 Task: Open Card Knowledge Base Article Creation in Board Employee Talent Acquisition and Retention to Workspace Analytics and add a team member Softage.1@softage.net, a label Blue, a checklist Crisis Management, an attachment from Trello, a color Blue and finally, add a card description 'Send out company newsletter to subscribers' and a comment 'Given the potential impact of this task on our company environmental impact, let us ensure that we approach it with a sense of sustainability and responsibility.'. Add a start date 'Jan 09, 1900' with a due date 'Jan 16, 1900'
Action: Mouse moved to (95, 328)
Screenshot: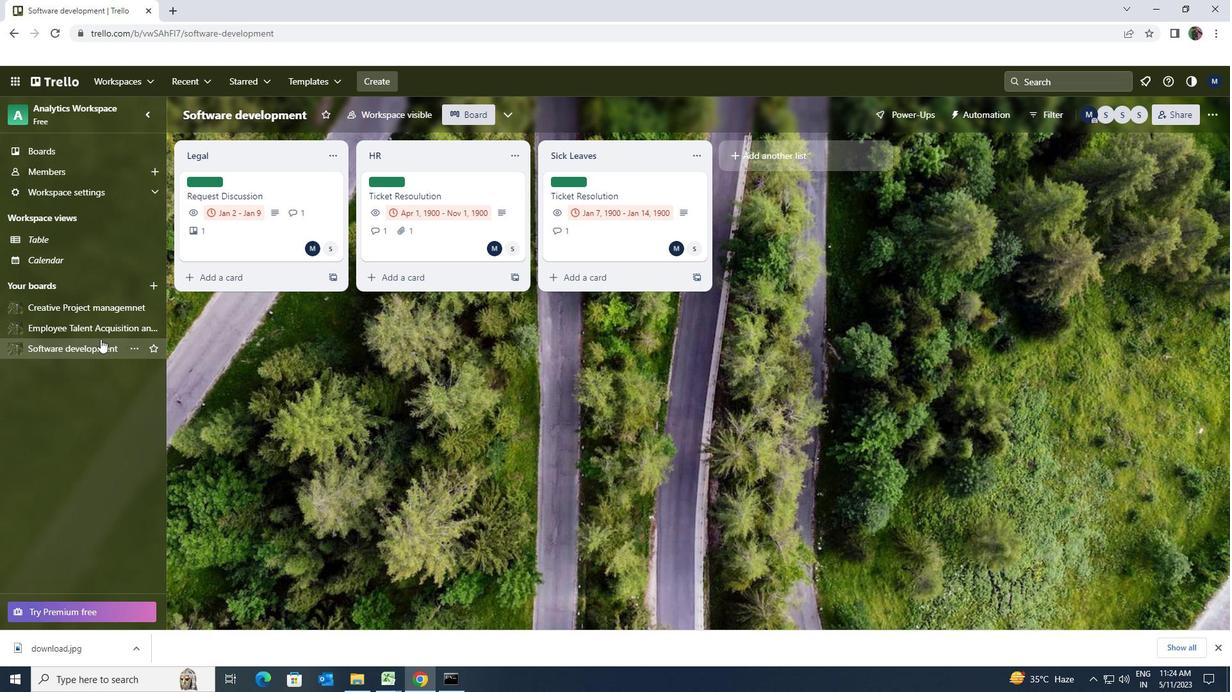
Action: Mouse pressed left at (95, 328)
Screenshot: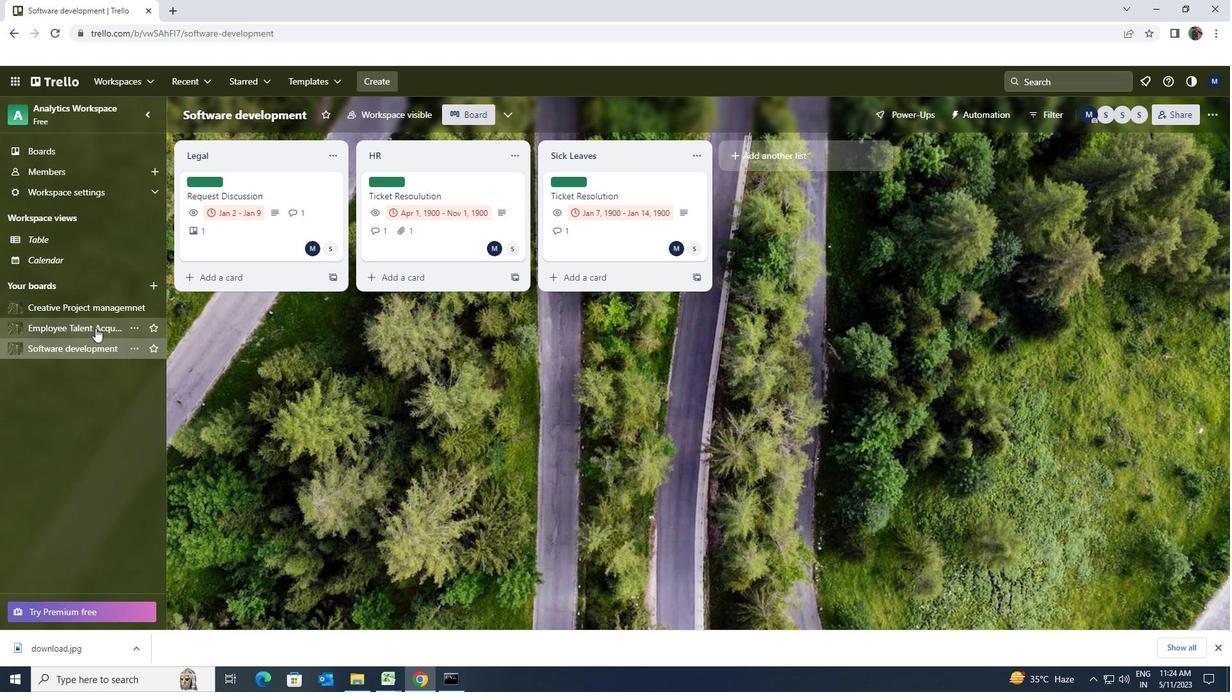 
Action: Mouse moved to (589, 188)
Screenshot: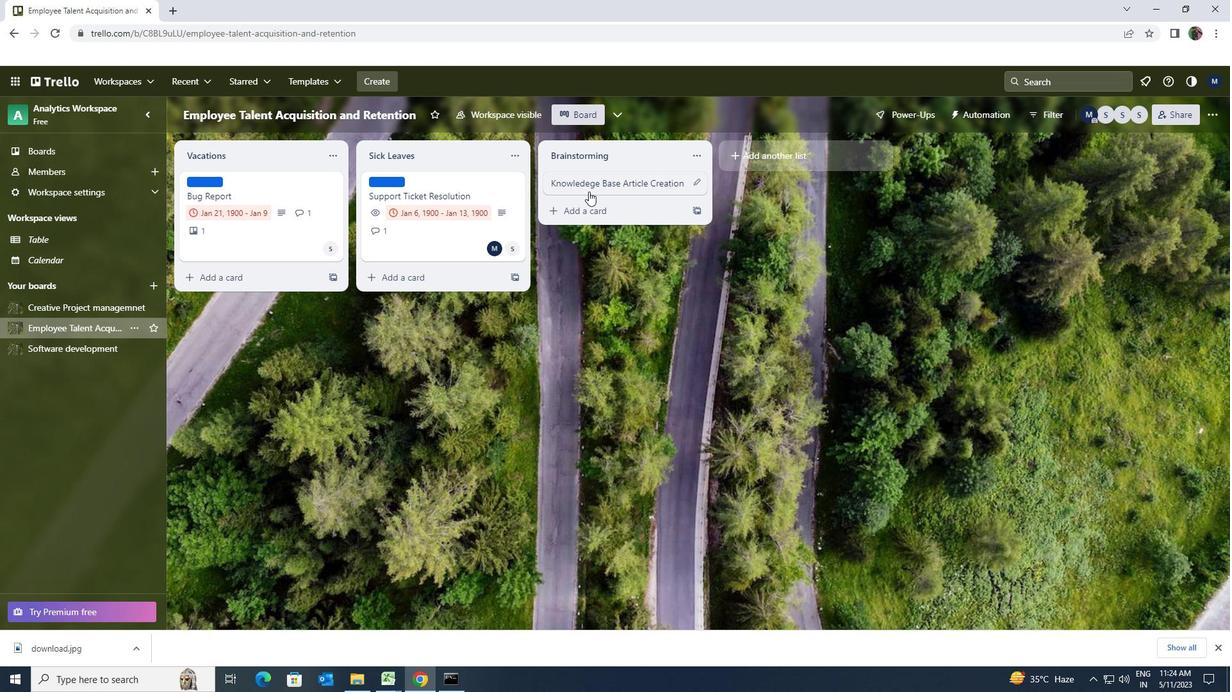 
Action: Mouse pressed left at (589, 188)
Screenshot: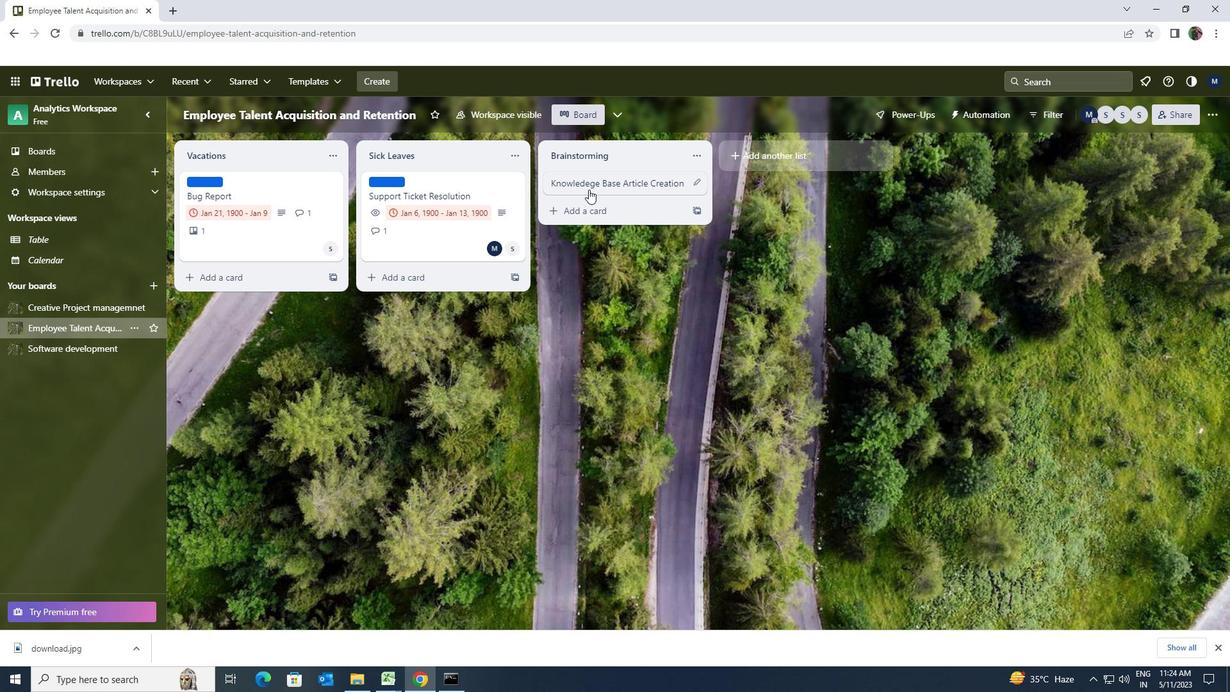 
Action: Mouse moved to (760, 182)
Screenshot: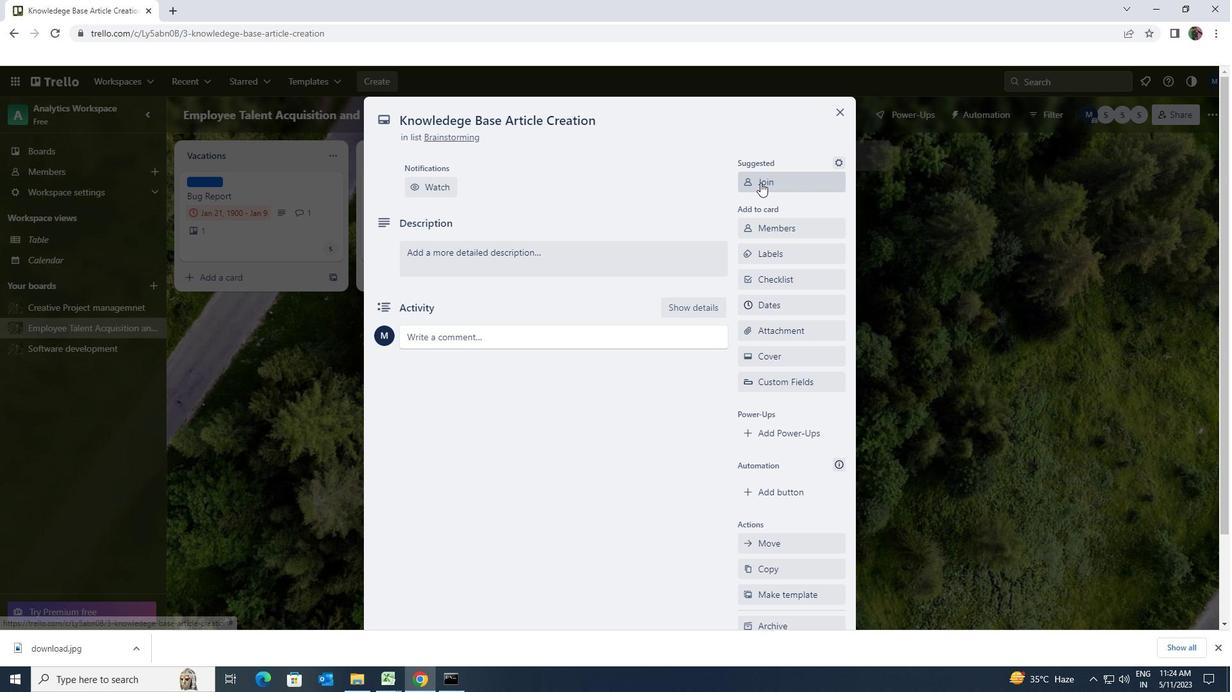 
Action: Mouse pressed left at (760, 182)
Screenshot: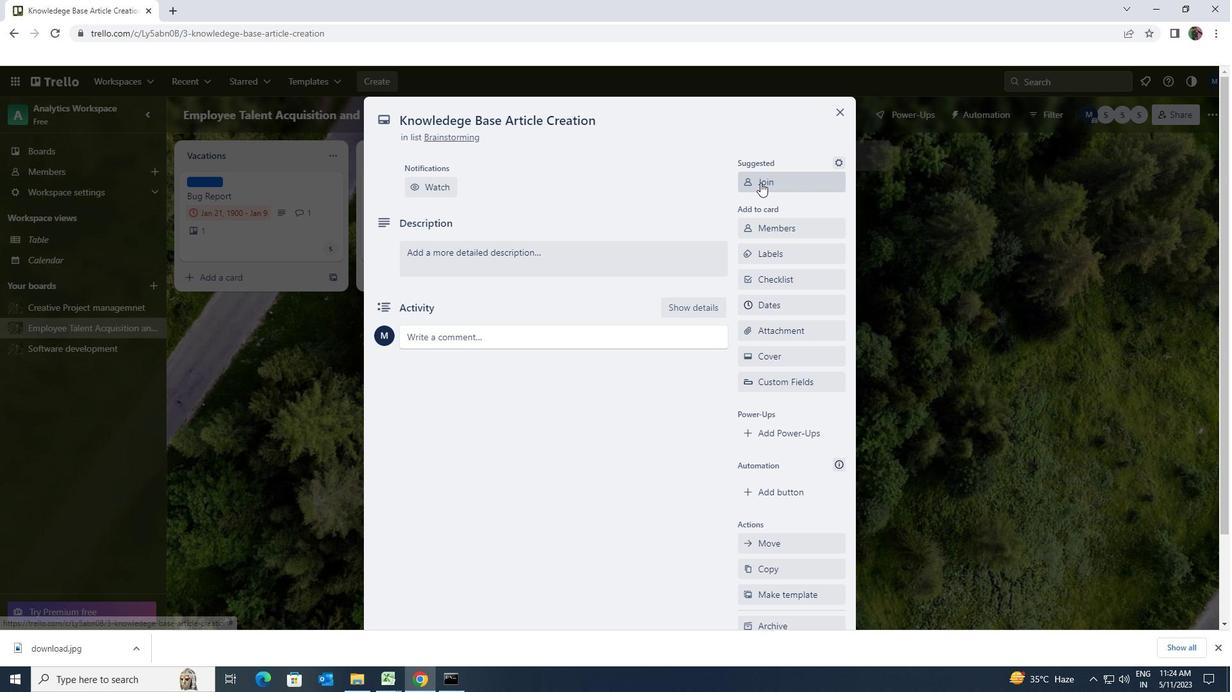 
Action: Mouse pressed left at (760, 182)
Screenshot: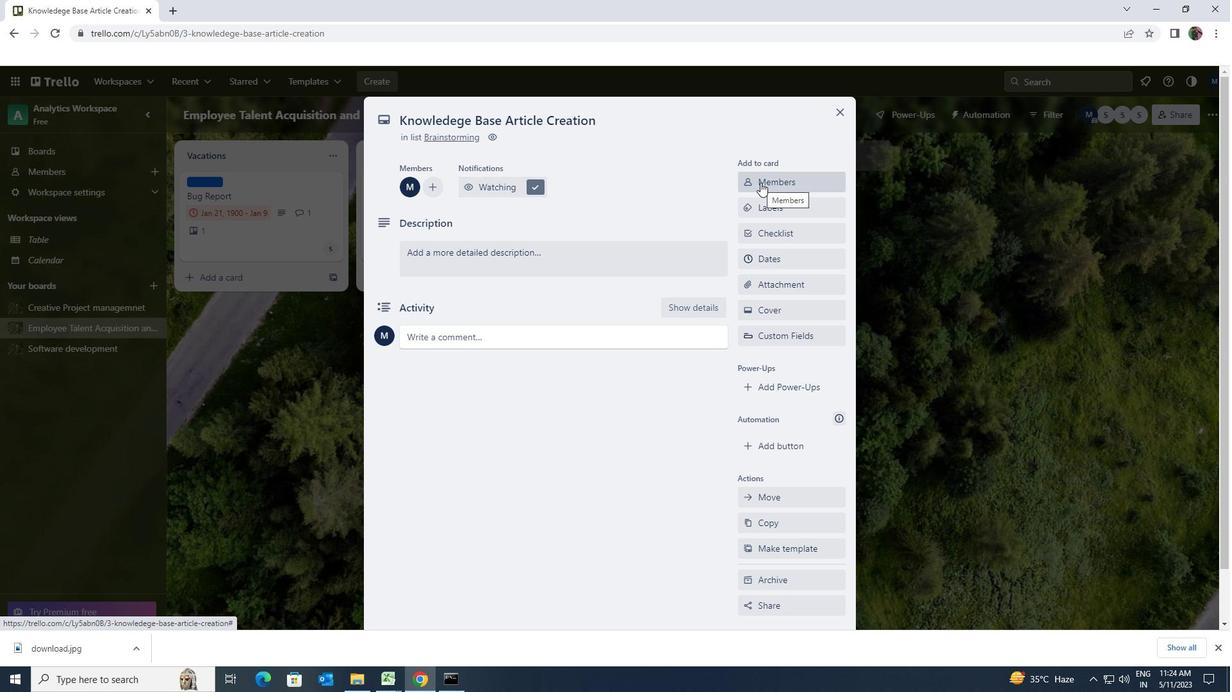 
Action: Key pressed softage.1<Key.shift>@SOFTAGE.NET
Screenshot: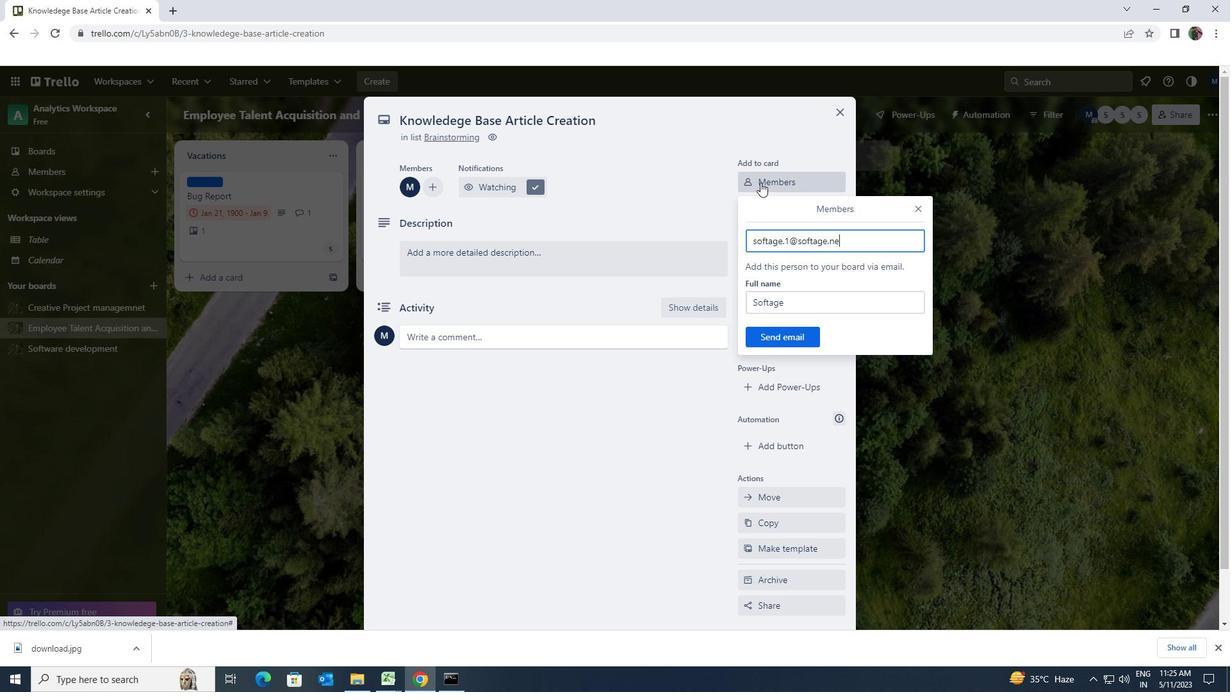 
Action: Mouse moved to (773, 335)
Screenshot: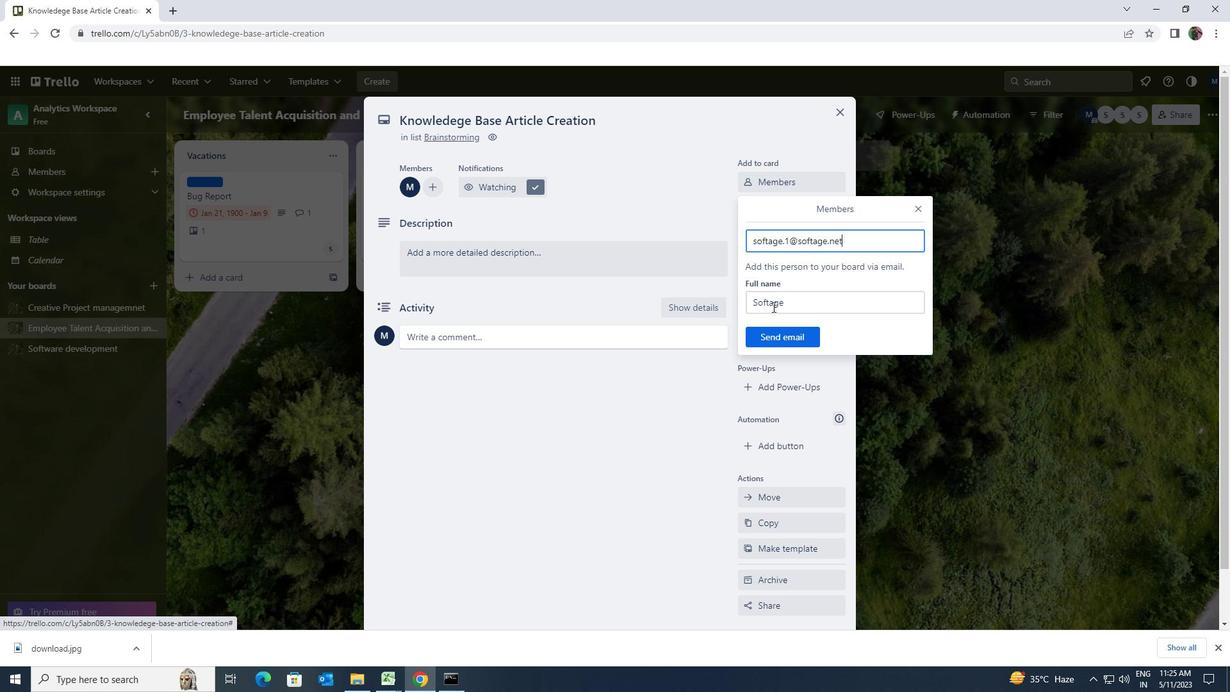 
Action: Mouse pressed left at (773, 335)
Screenshot: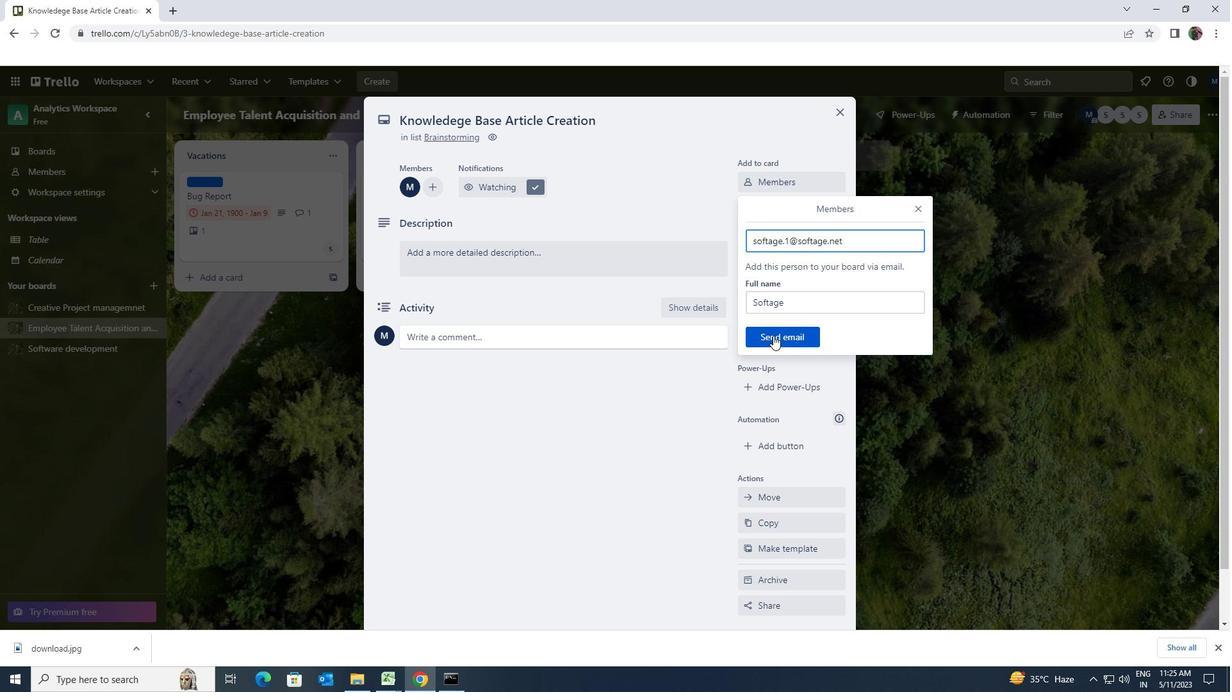 
Action: Mouse moved to (776, 212)
Screenshot: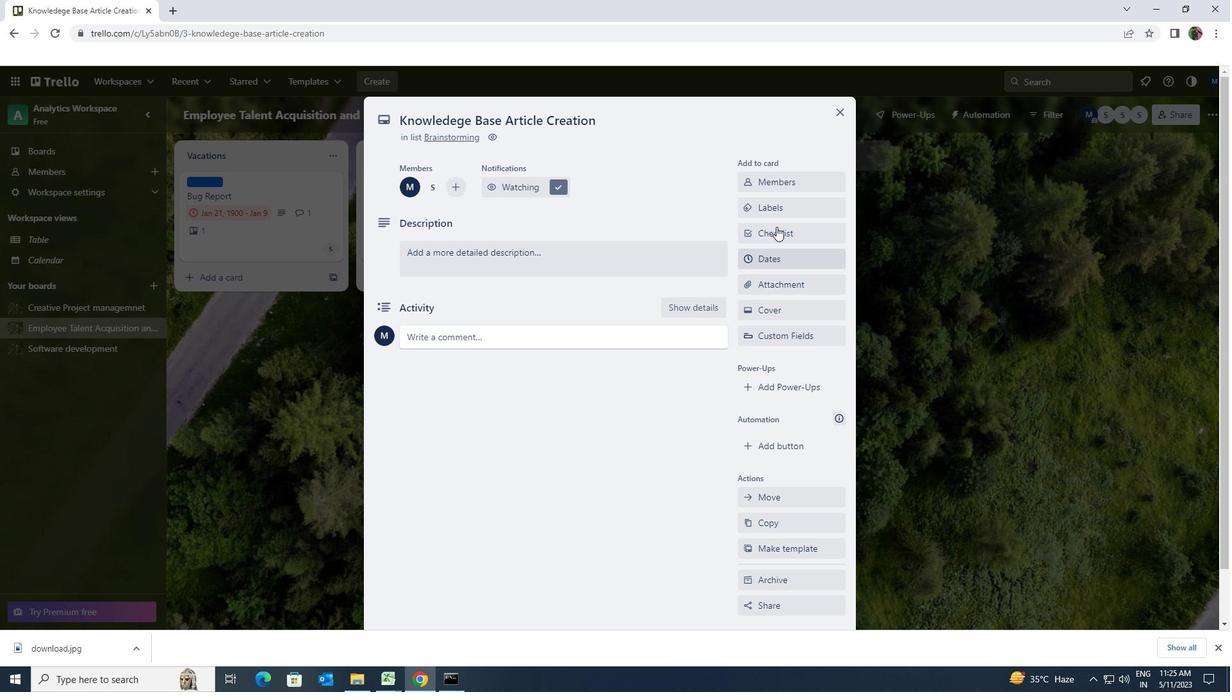 
Action: Mouse pressed left at (776, 212)
Screenshot: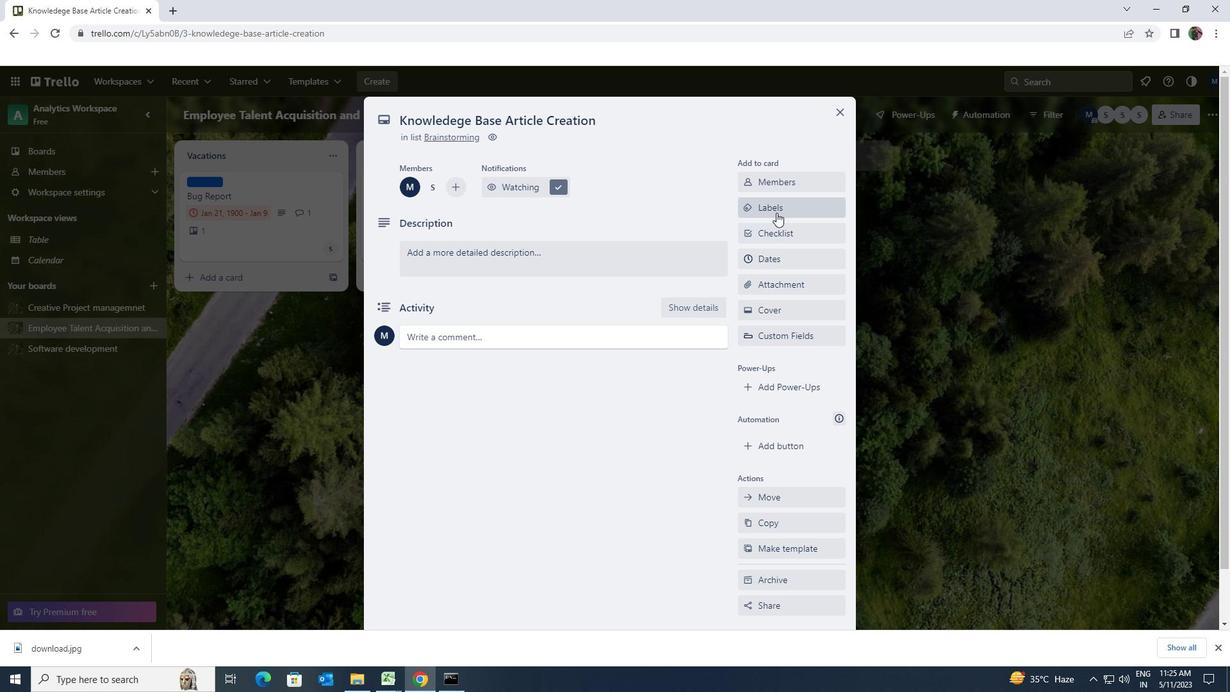 
Action: Mouse moved to (801, 475)
Screenshot: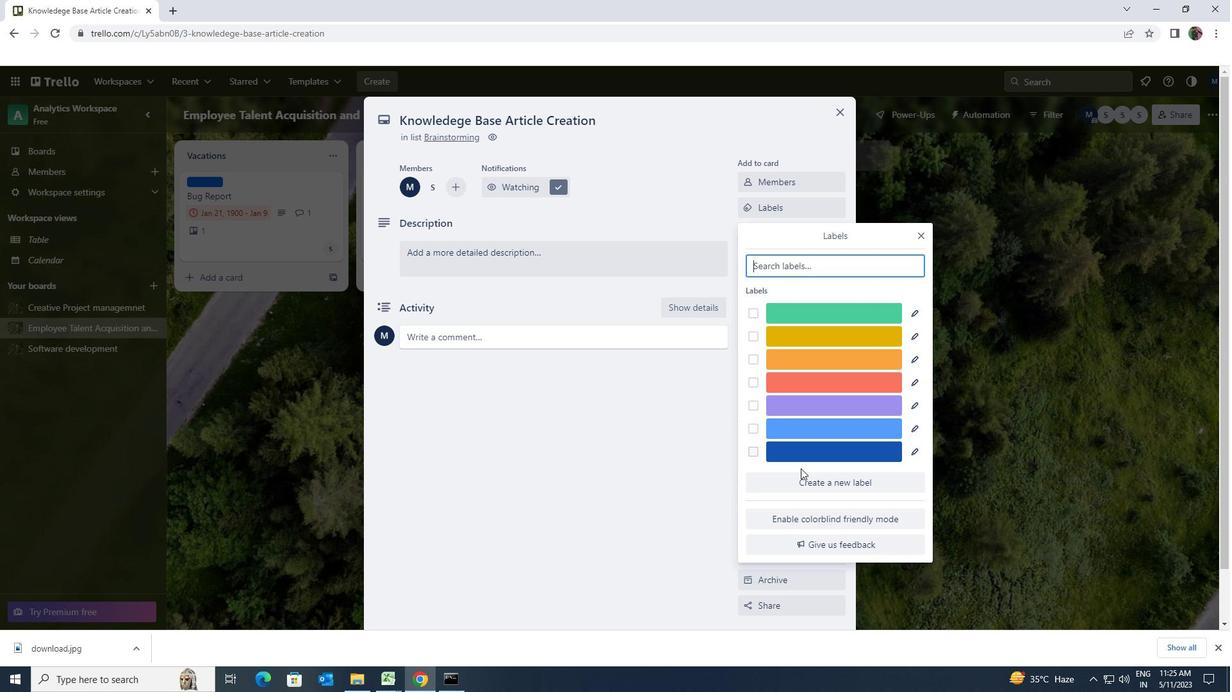 
Action: Mouse pressed left at (801, 475)
Screenshot: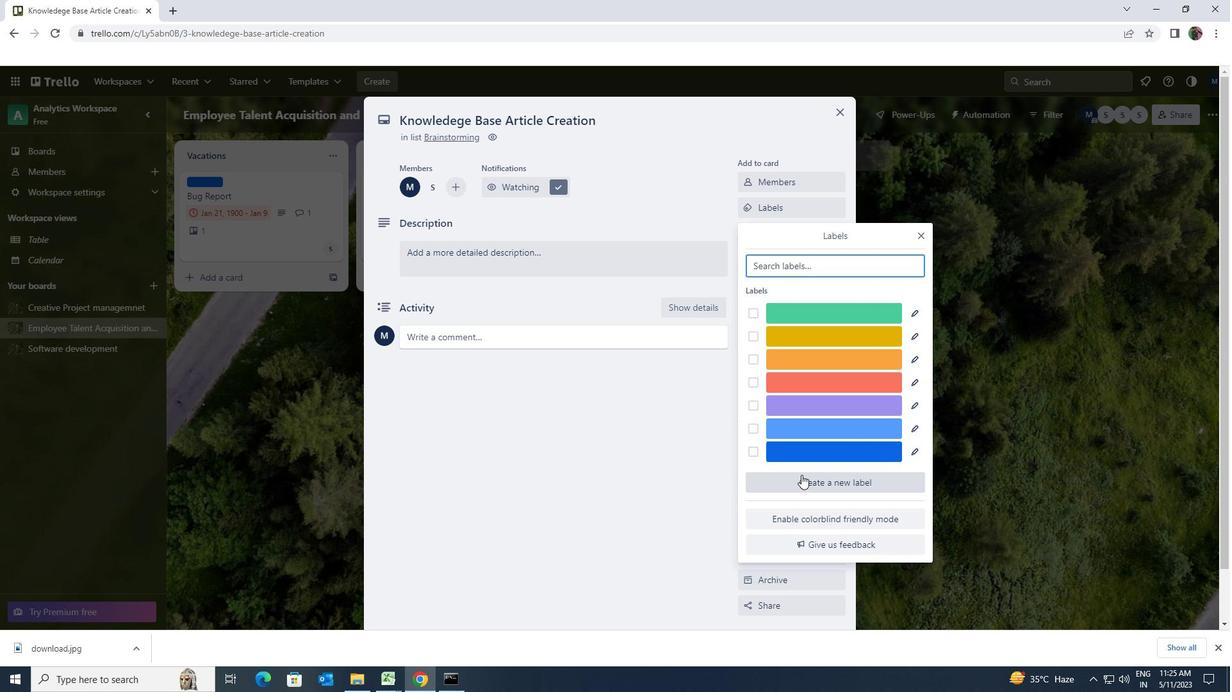 
Action: Mouse moved to (769, 511)
Screenshot: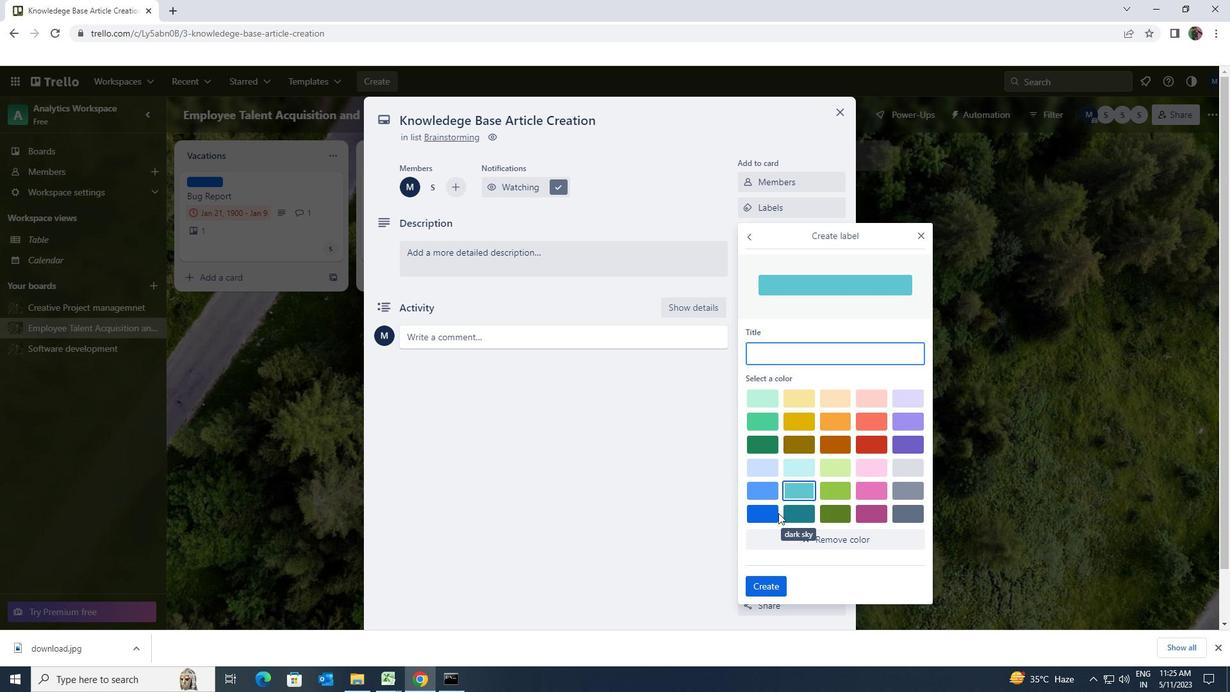 
Action: Mouse pressed left at (769, 511)
Screenshot: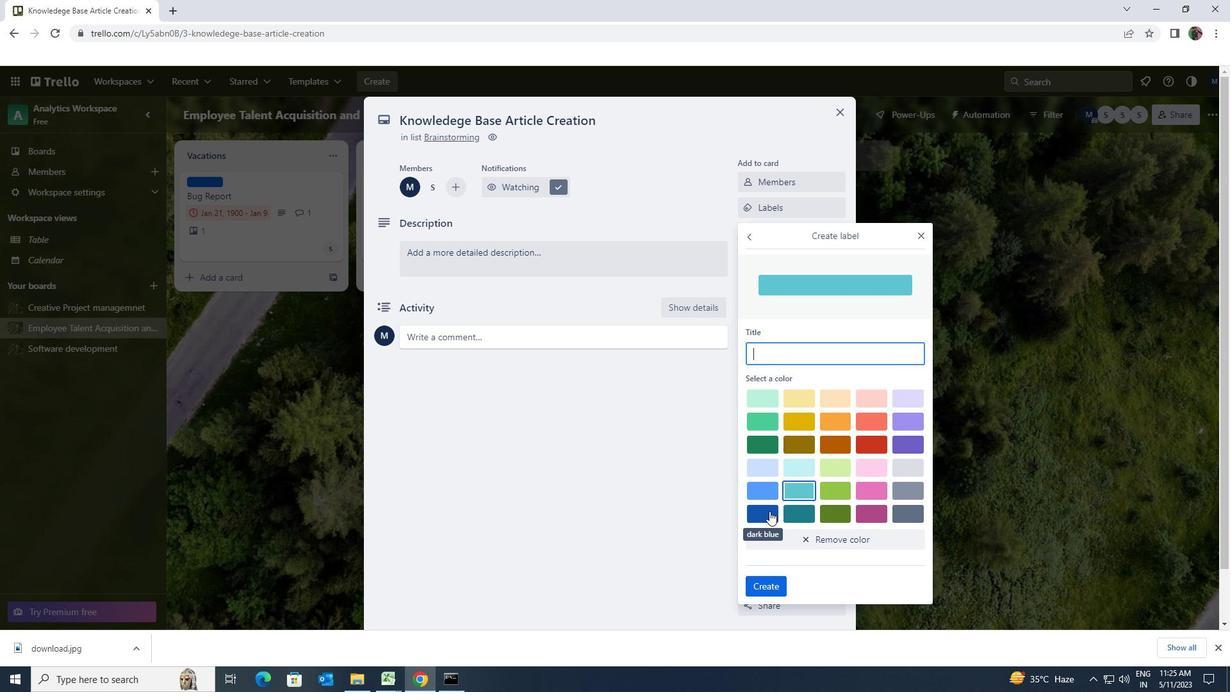 
Action: Mouse moved to (766, 582)
Screenshot: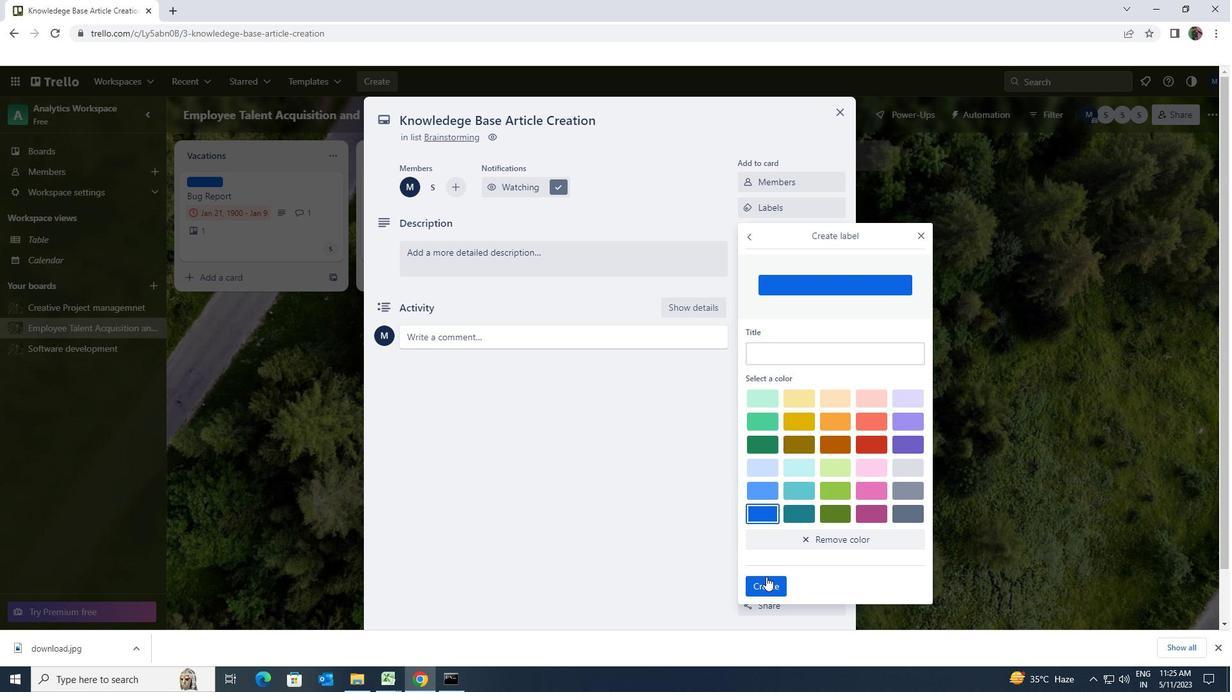
Action: Mouse pressed left at (766, 582)
Screenshot: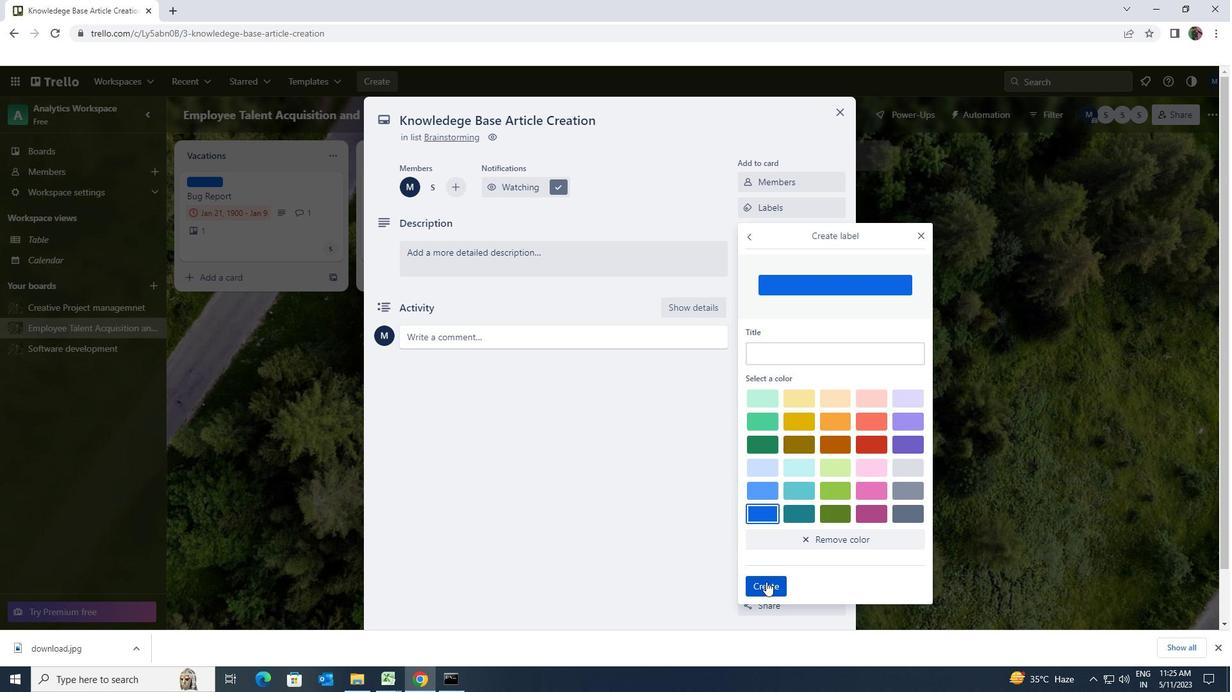 
Action: Mouse moved to (919, 235)
Screenshot: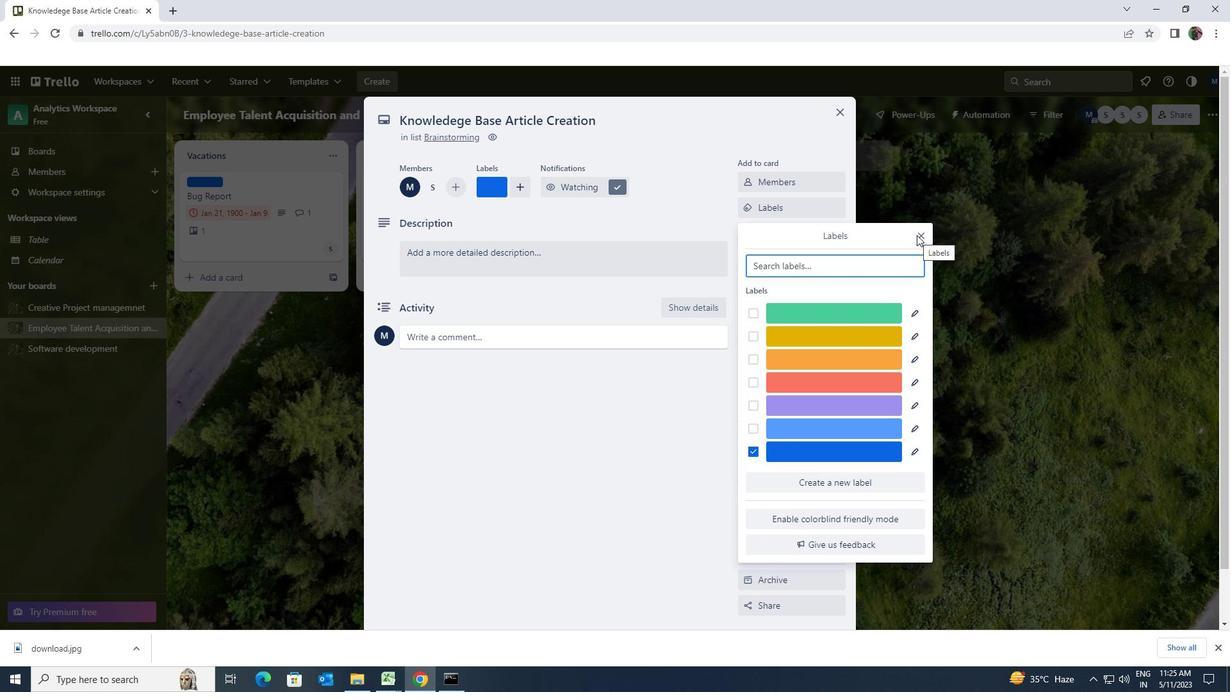 
Action: Mouse pressed left at (919, 235)
Screenshot: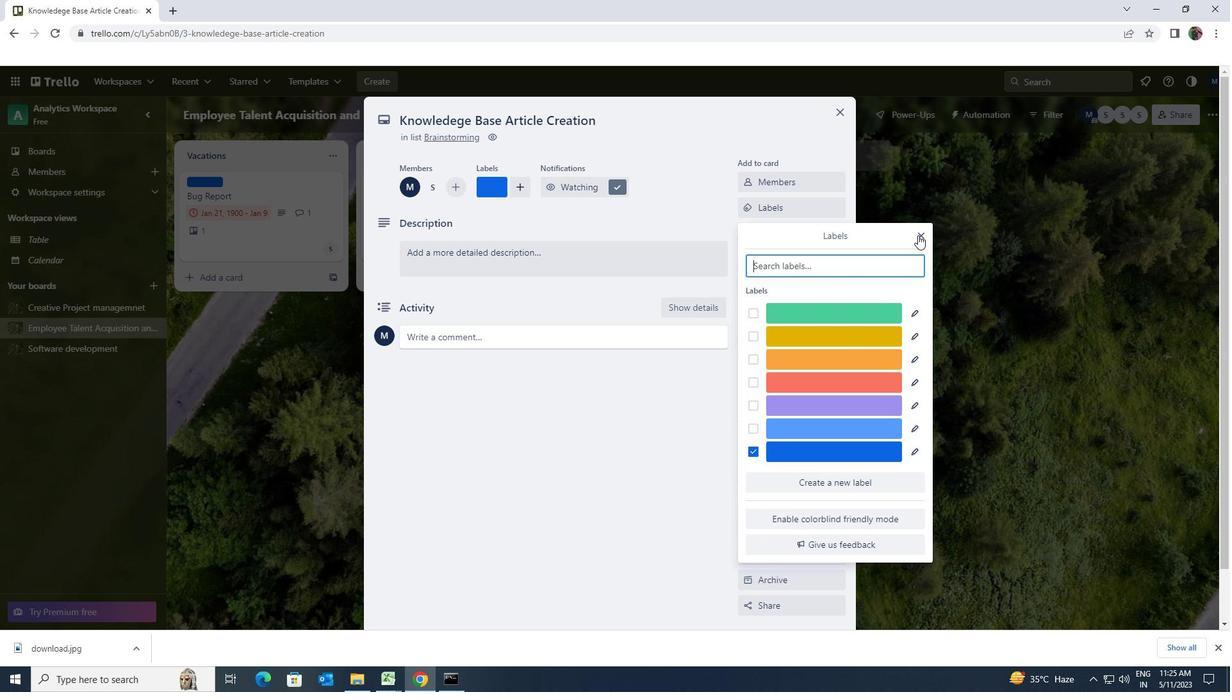 
Action: Mouse moved to (828, 242)
Screenshot: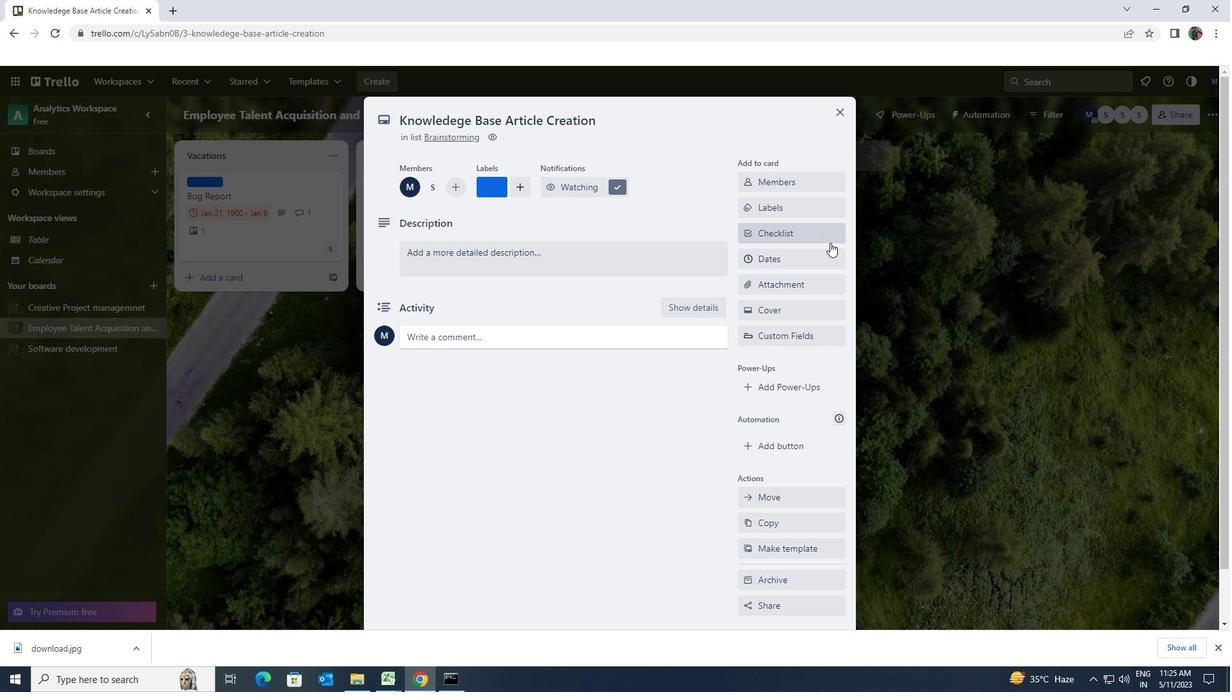 
Action: Mouse pressed left at (828, 242)
Screenshot: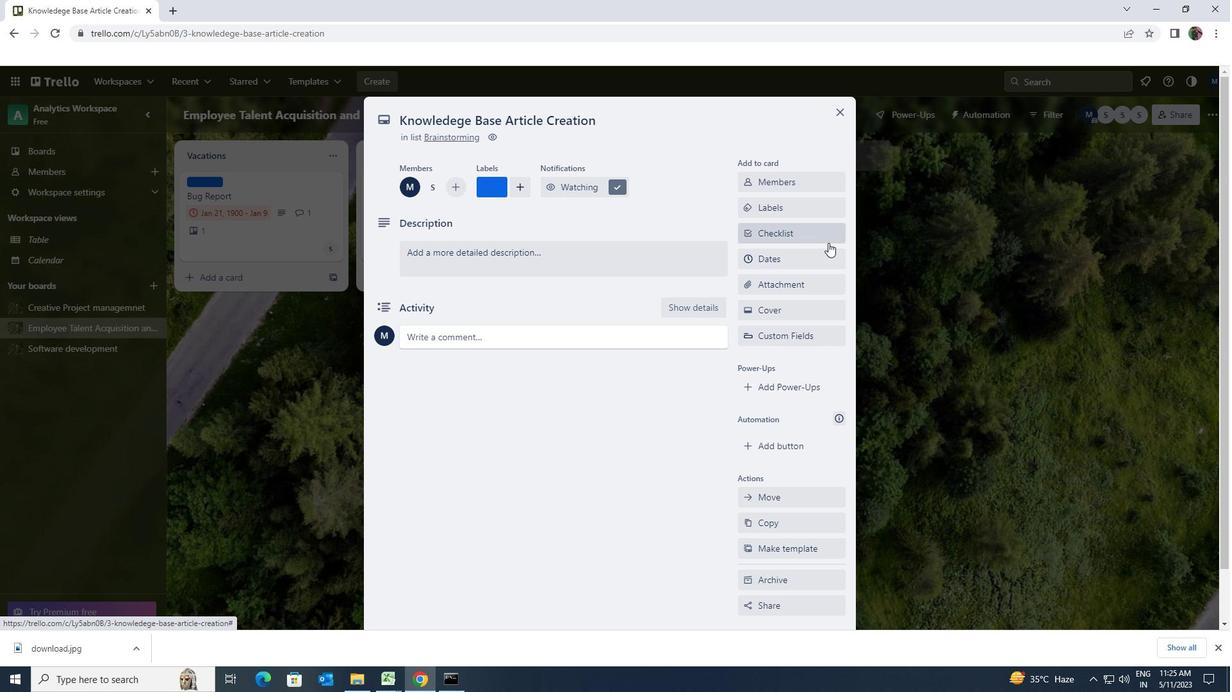 
Action: Key pressed <Key.shift>CRISIS<Key.space><Key.shift>MANAGEMENT
Screenshot: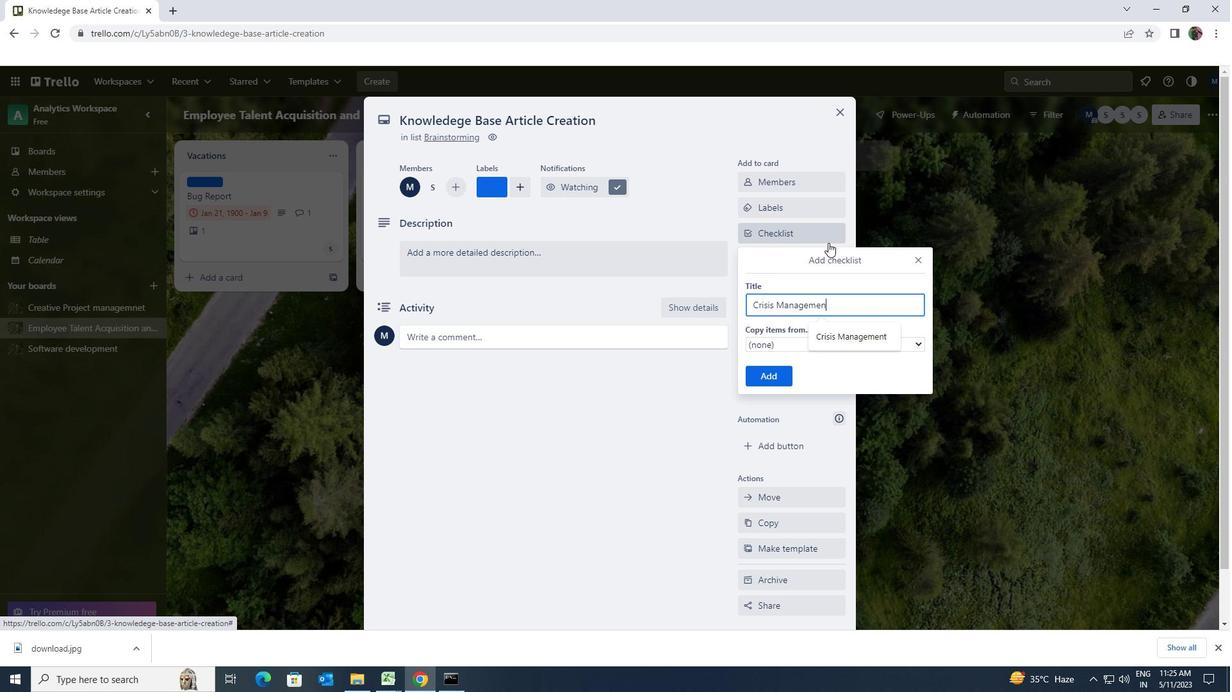 
Action: Mouse moved to (775, 373)
Screenshot: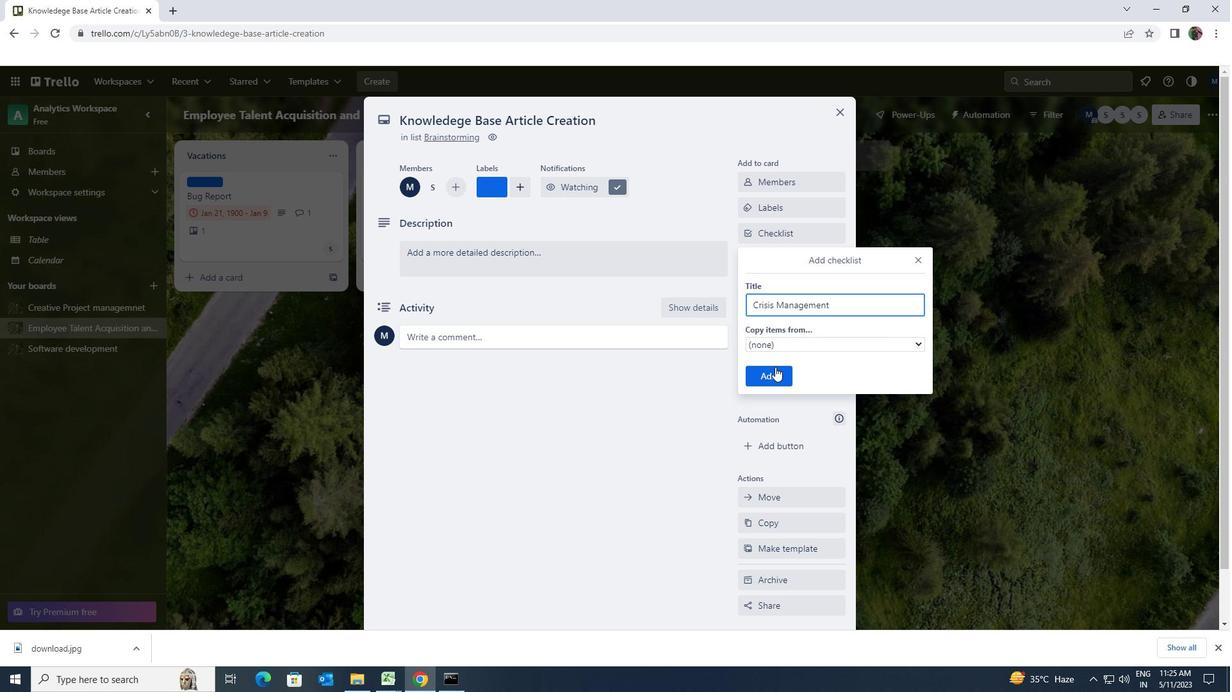 
Action: Mouse pressed left at (775, 373)
Screenshot: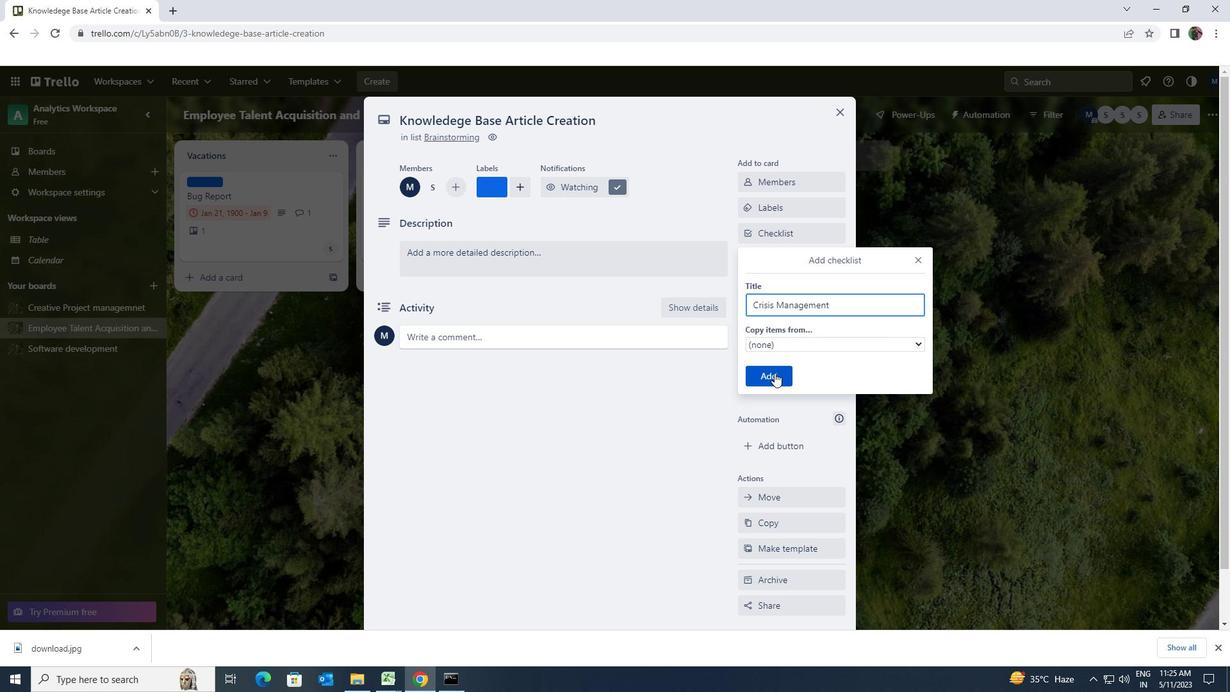 
Action: Mouse moved to (796, 281)
Screenshot: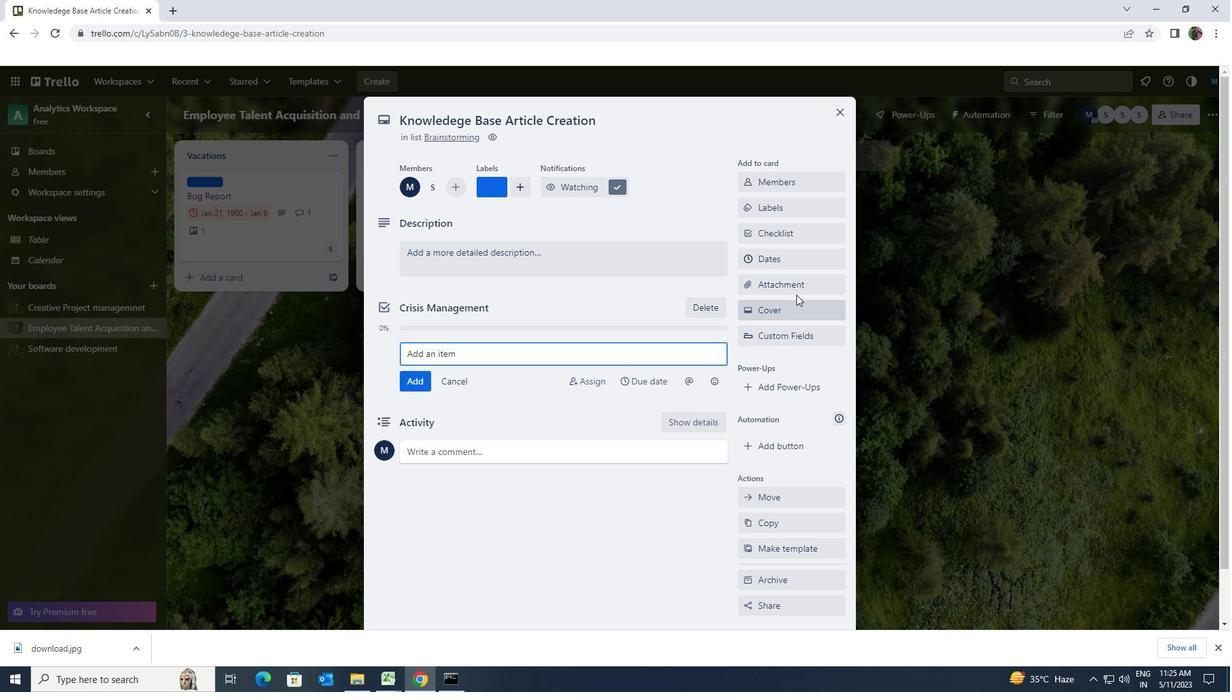 
Action: Mouse pressed left at (796, 281)
Screenshot: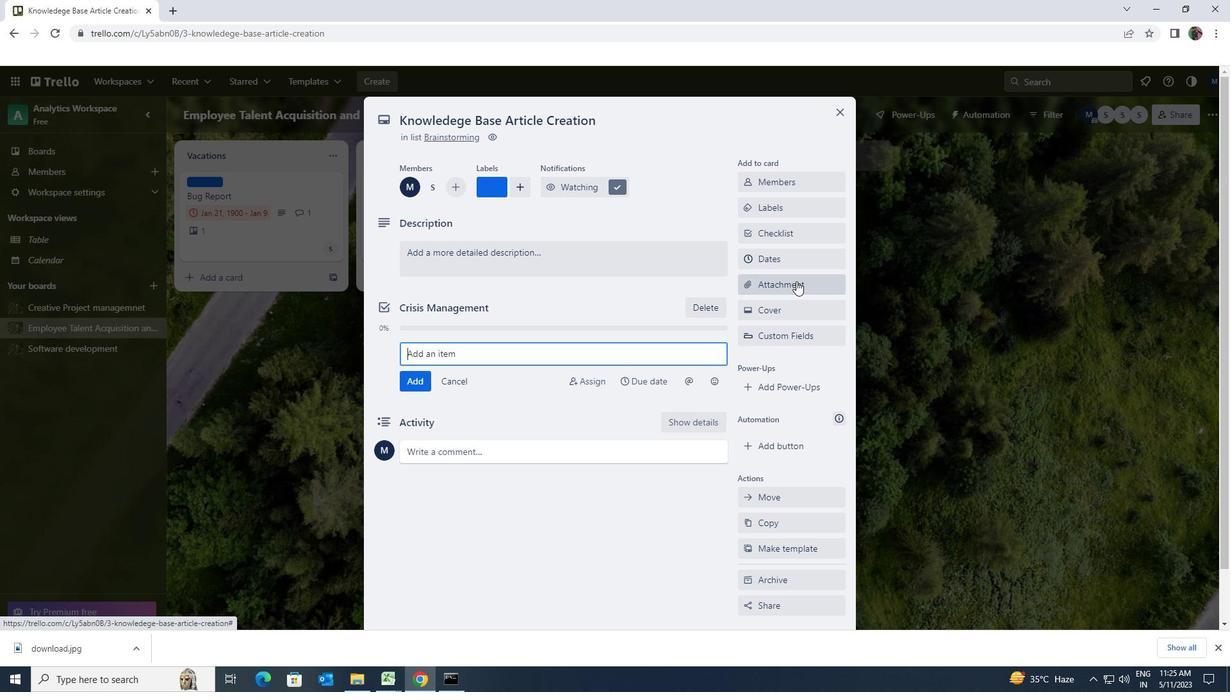 
Action: Mouse moved to (793, 359)
Screenshot: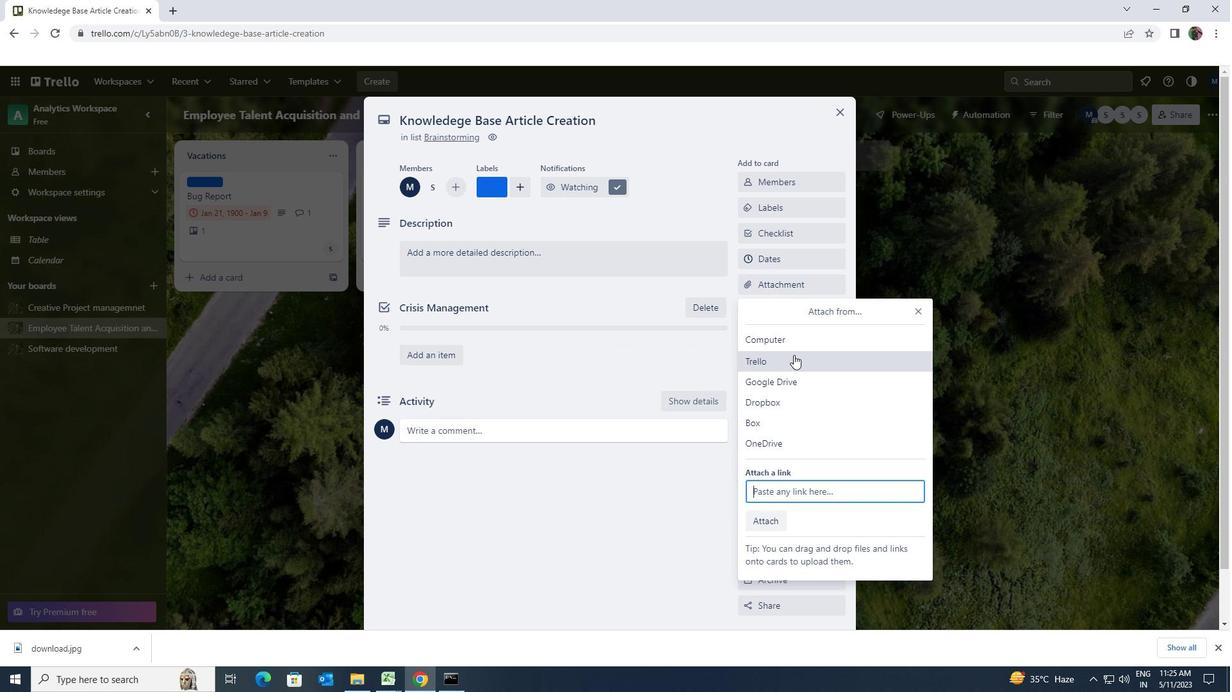 
Action: Mouse pressed left at (793, 359)
Screenshot: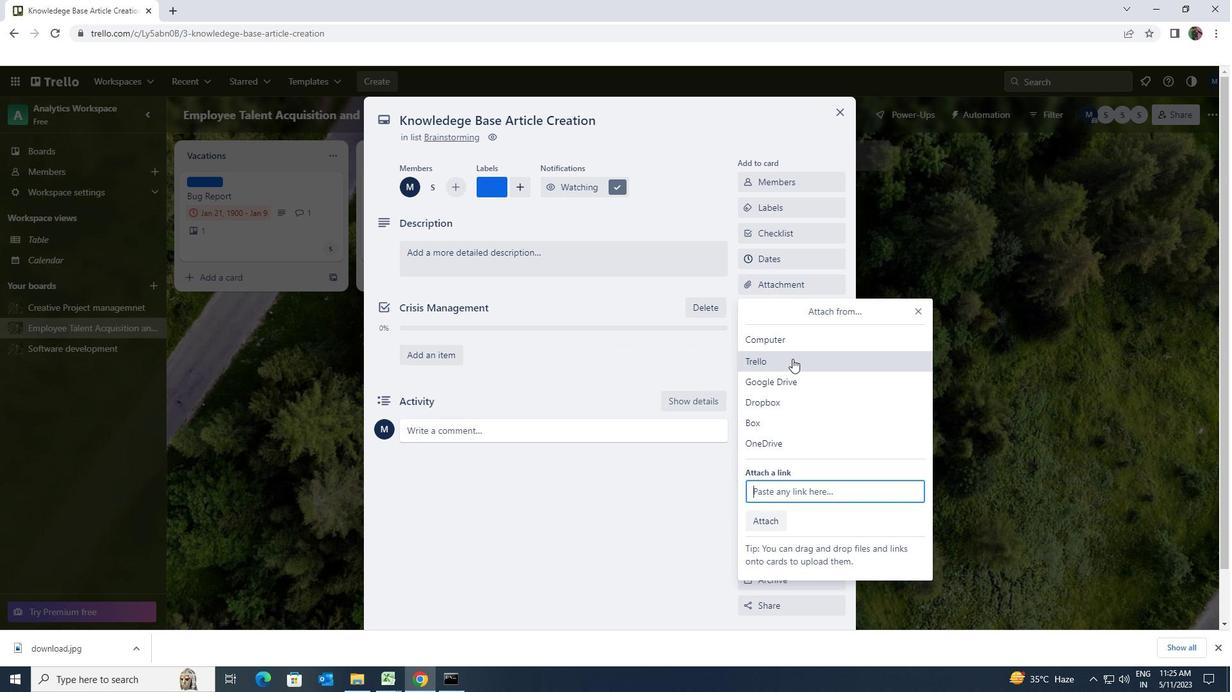 
Action: Mouse moved to (787, 437)
Screenshot: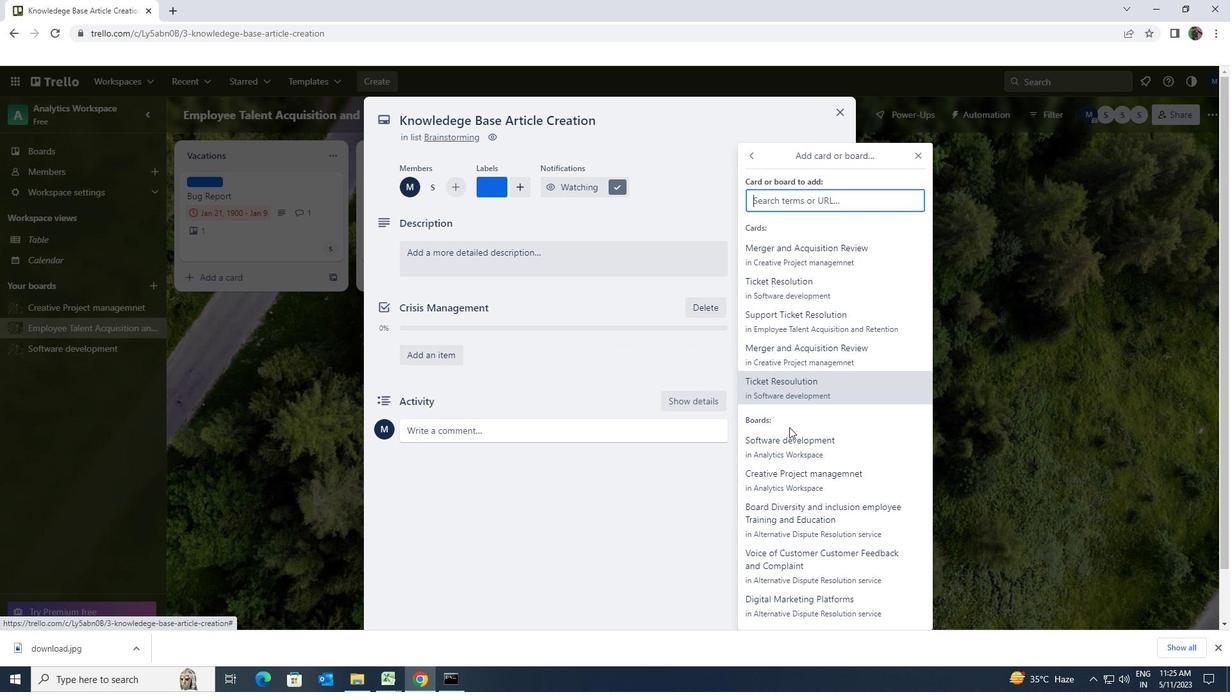 
Action: Mouse pressed left at (787, 437)
Screenshot: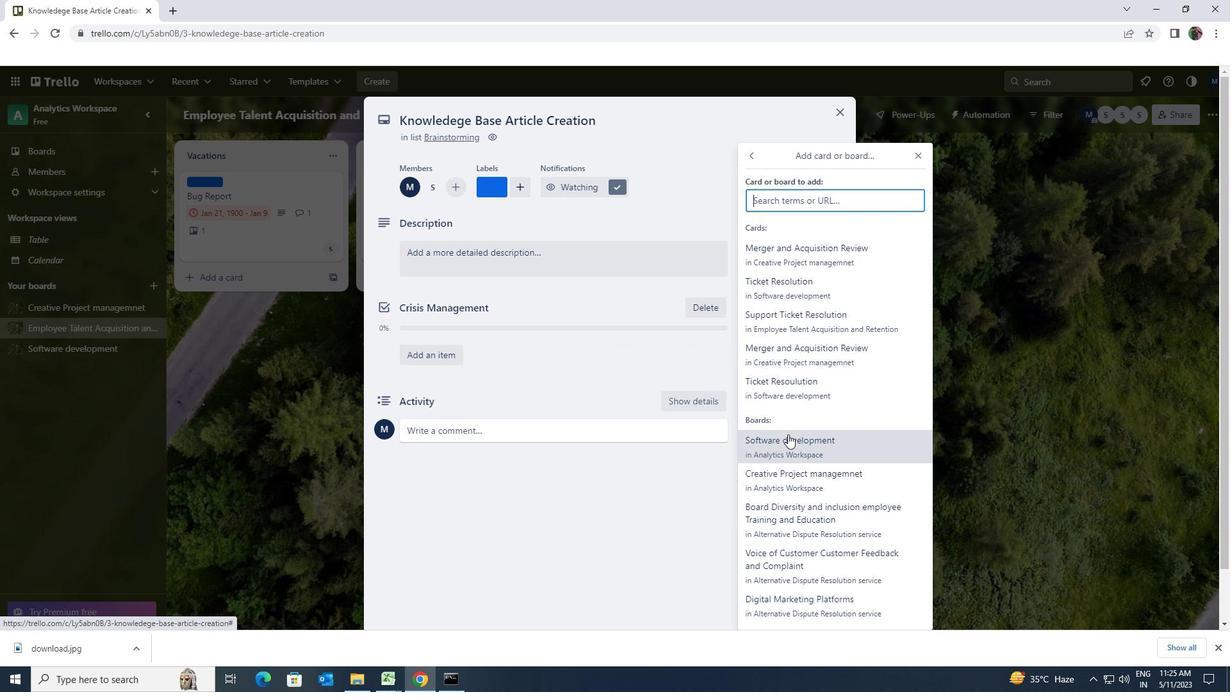 
Action: Mouse moved to (680, 258)
Screenshot: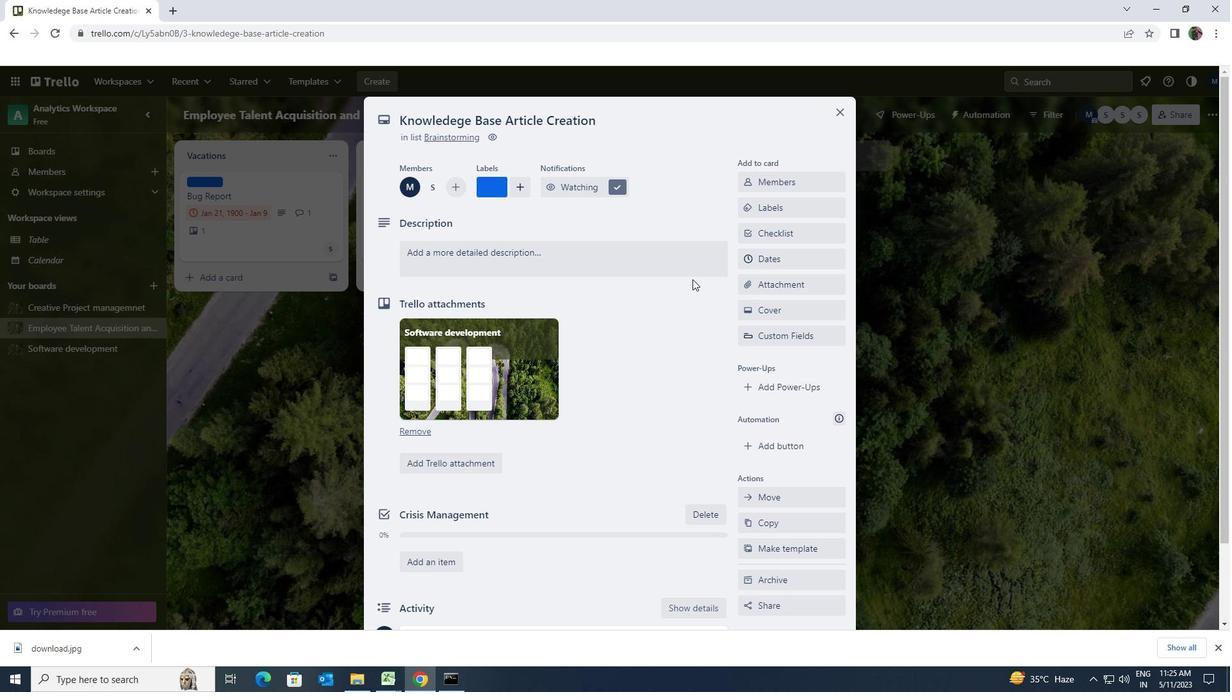 
Action: Mouse pressed left at (680, 258)
Screenshot: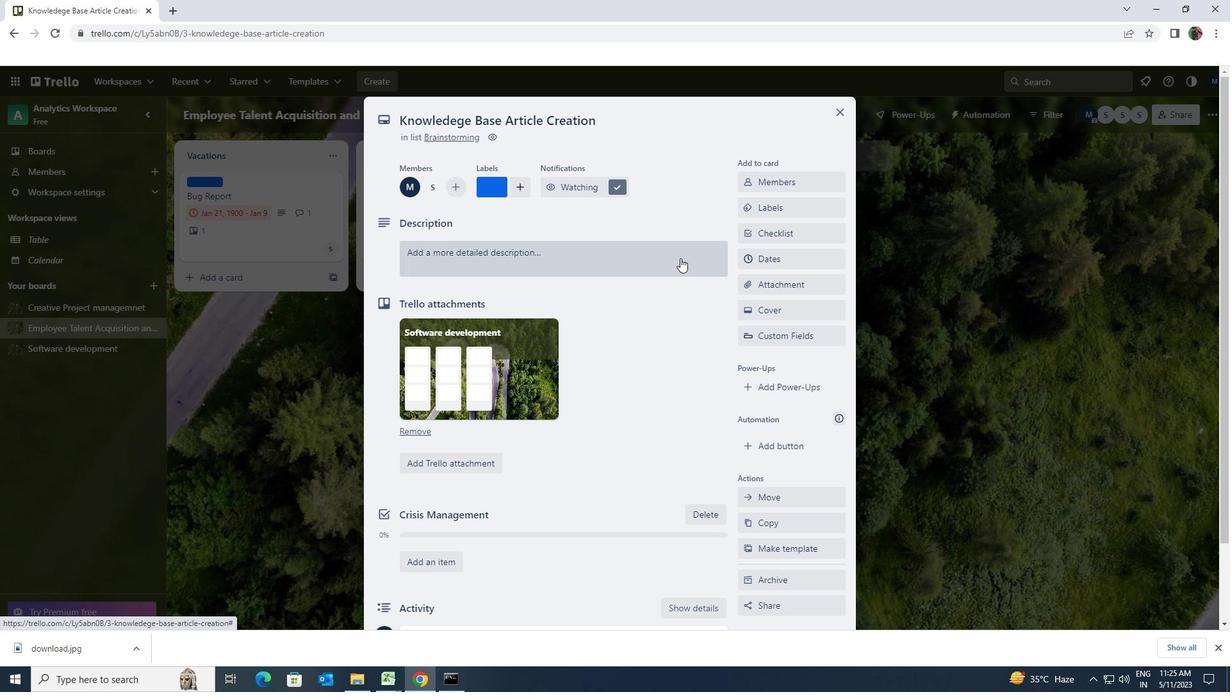 
Action: Key pressed <Key.shift>SEND<Key.space>OUT<Key.space>COMPANY<Key.space>NEWSLETTER<Key.space>TO<Key.space>SUBSCRIBERS
Screenshot: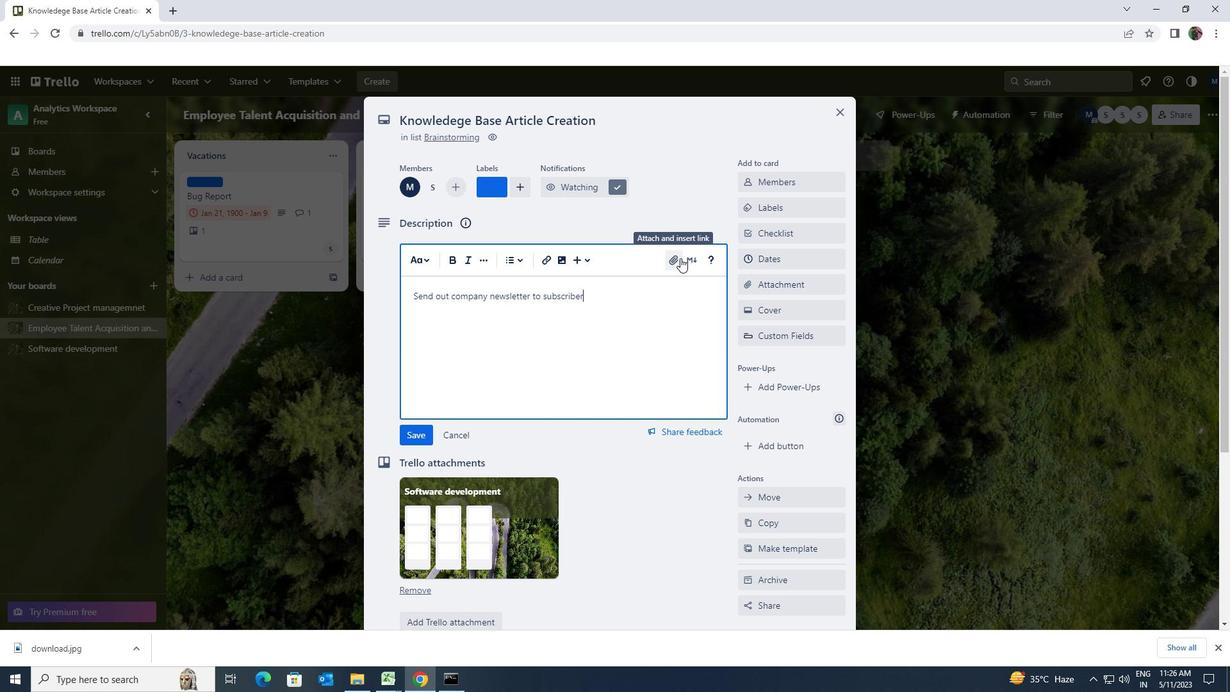 
Action: Mouse moved to (421, 432)
Screenshot: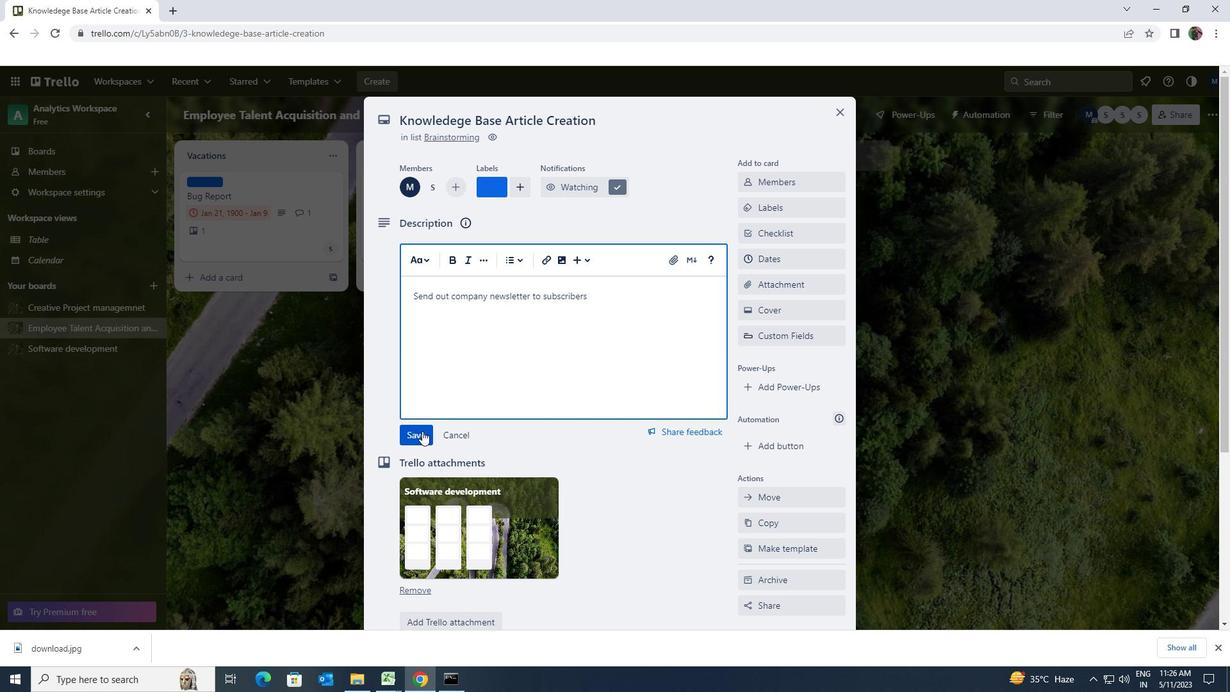 
Action: Mouse pressed left at (421, 432)
Screenshot: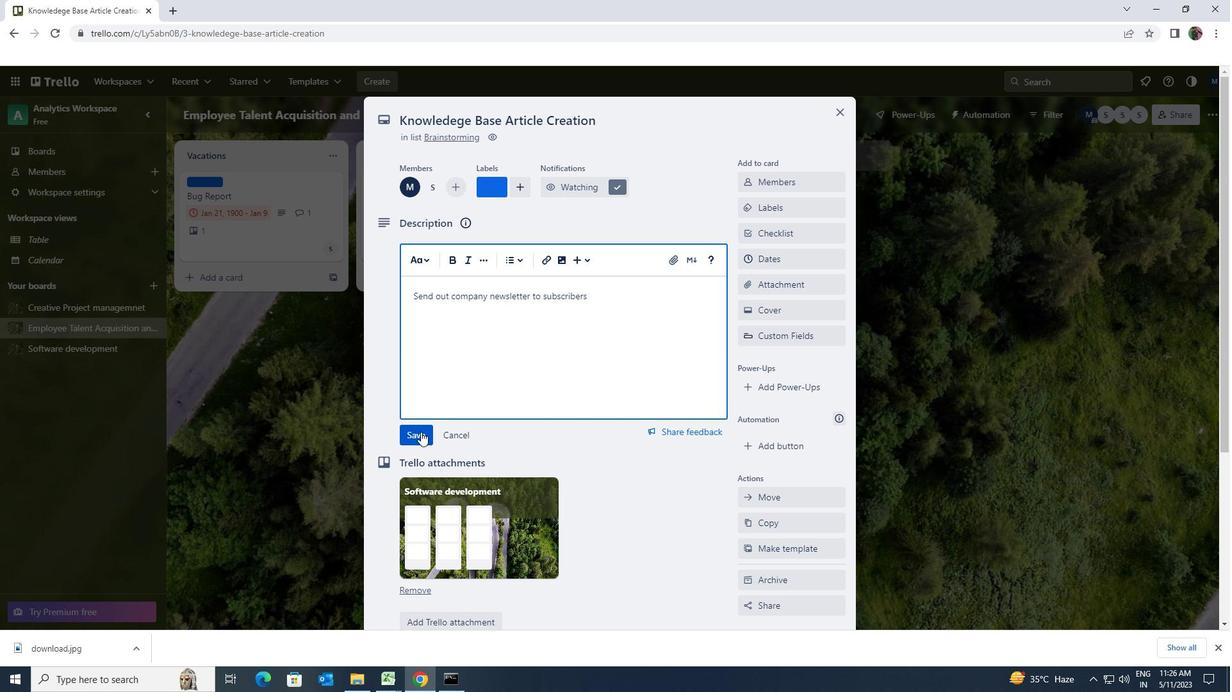 
Action: Mouse moved to (423, 428)
Screenshot: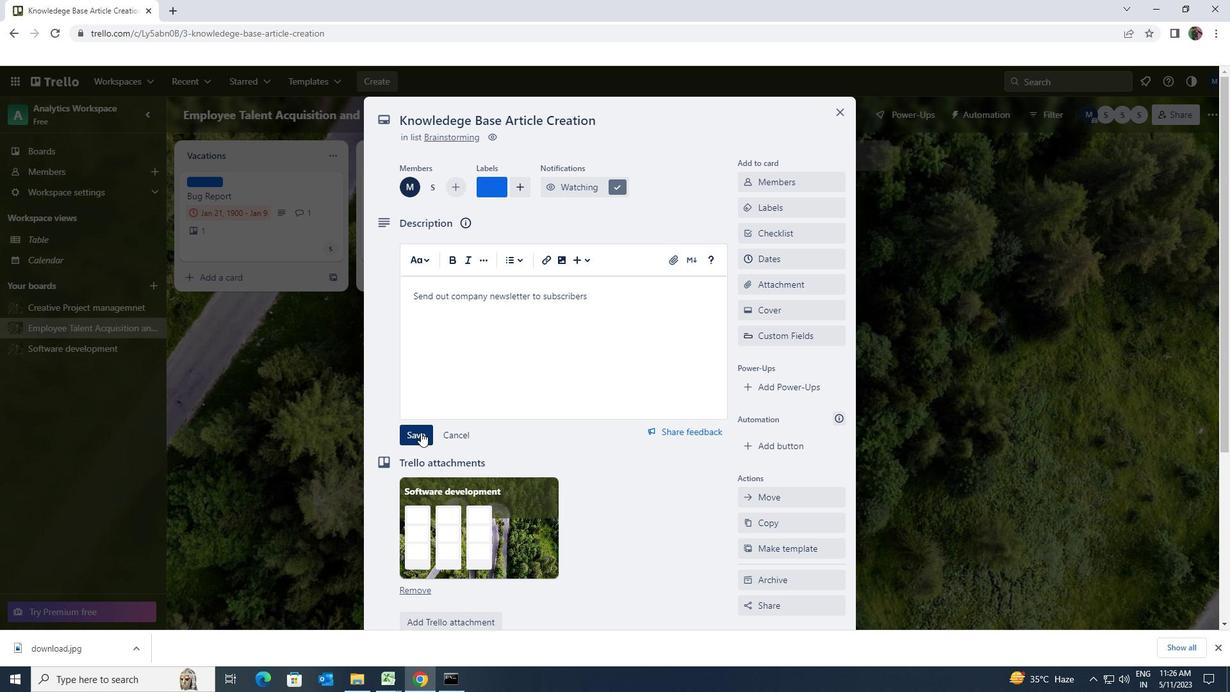 
Action: Mouse scrolled (423, 428) with delta (0, 0)
Screenshot: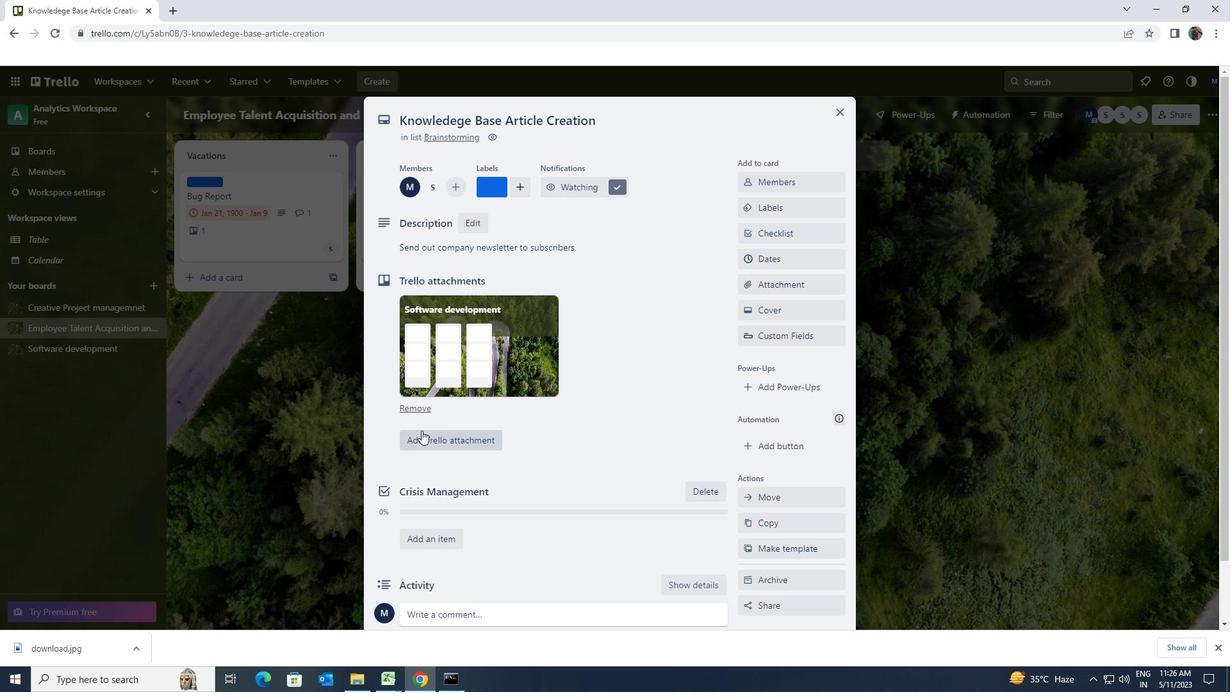 
Action: Mouse scrolled (423, 428) with delta (0, 0)
Screenshot: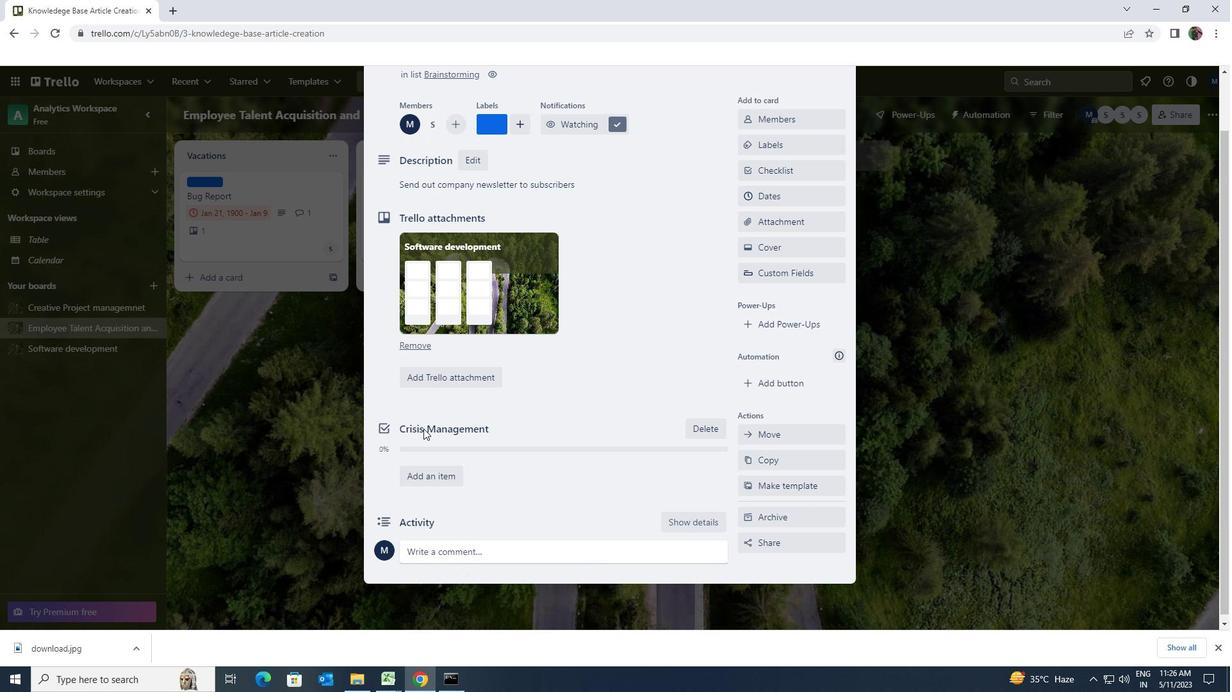 
Action: Mouse scrolled (423, 428) with delta (0, 0)
Screenshot: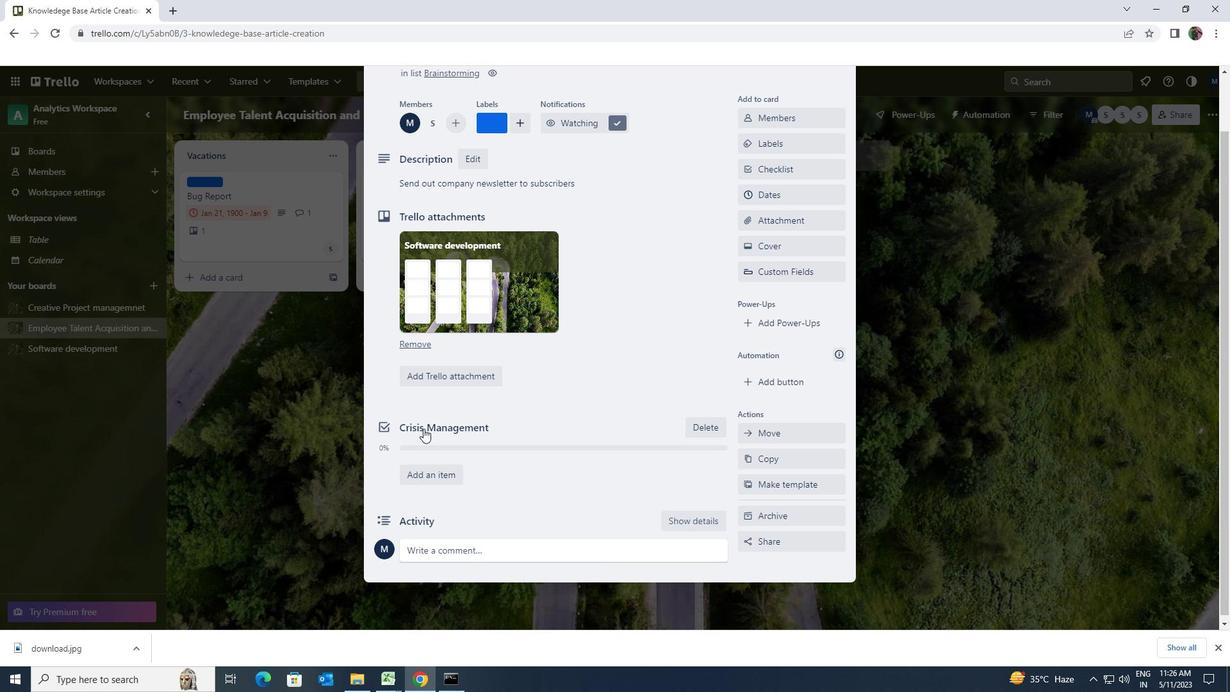 
Action: Mouse moved to (447, 544)
Screenshot: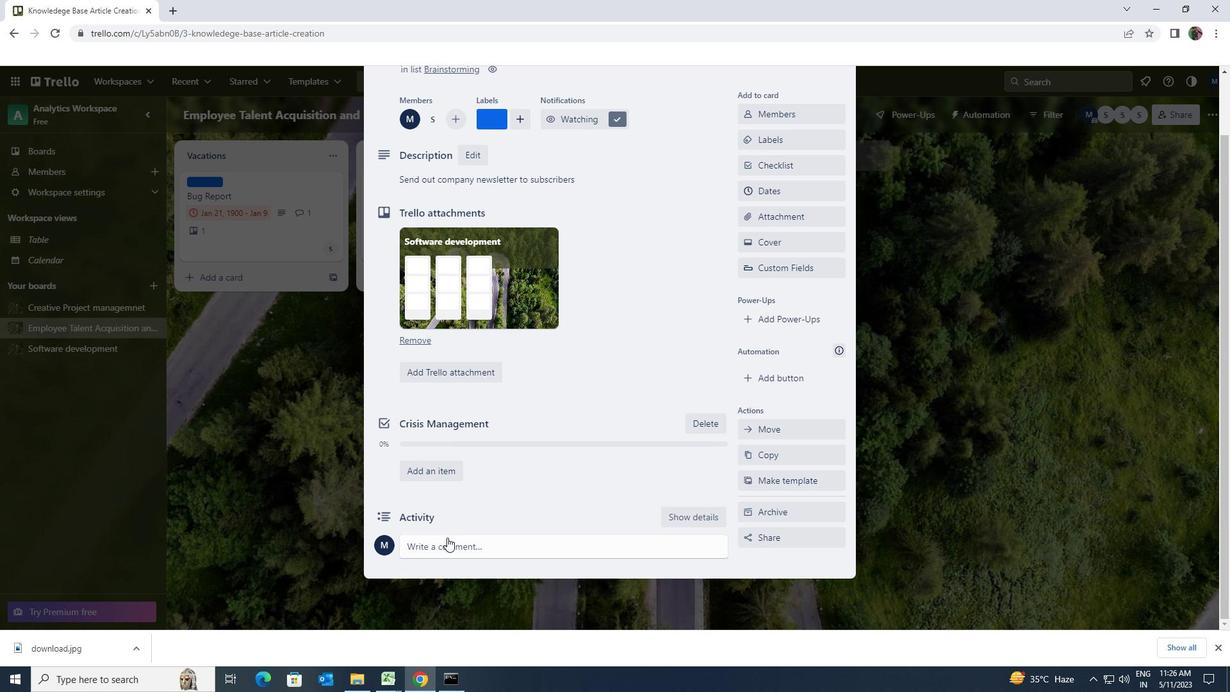 
Action: Mouse pressed left at (447, 544)
Screenshot: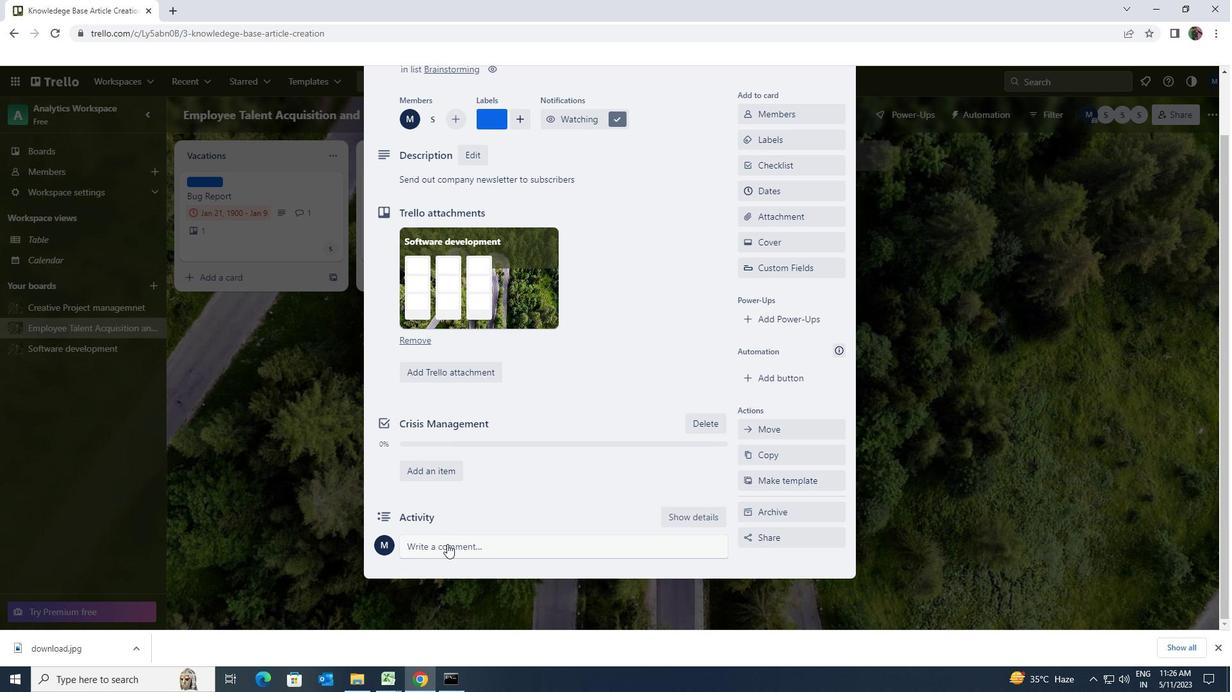
Action: Key pressed <Key.shift>THE<Key.space><Key.shift>POTENTIAL<Key.space>IMPACTS<Key.space>OF<Key.space>THIS<Key.space>TASK<Key.space>ON<Key.space>OUR<Key.space>COMPNAY<Key.space>ENVIRONMENTAL<Key.space>IMPACT<Key.space>LET<Key.space>US<Key.space>ENSURE<Key.space>THAT<Key.space>WE<Key.space>APPROACH<Key.space>IY<Key.backspace>T<Key.space>WITH<Key.space>A<Key.space>SENSE<Key.space>OF<Key.space>SUSTAINABILITY<Key.space>AND<Key.space>RESPONSIBILIY<Key.backspace>TY.
Screenshot: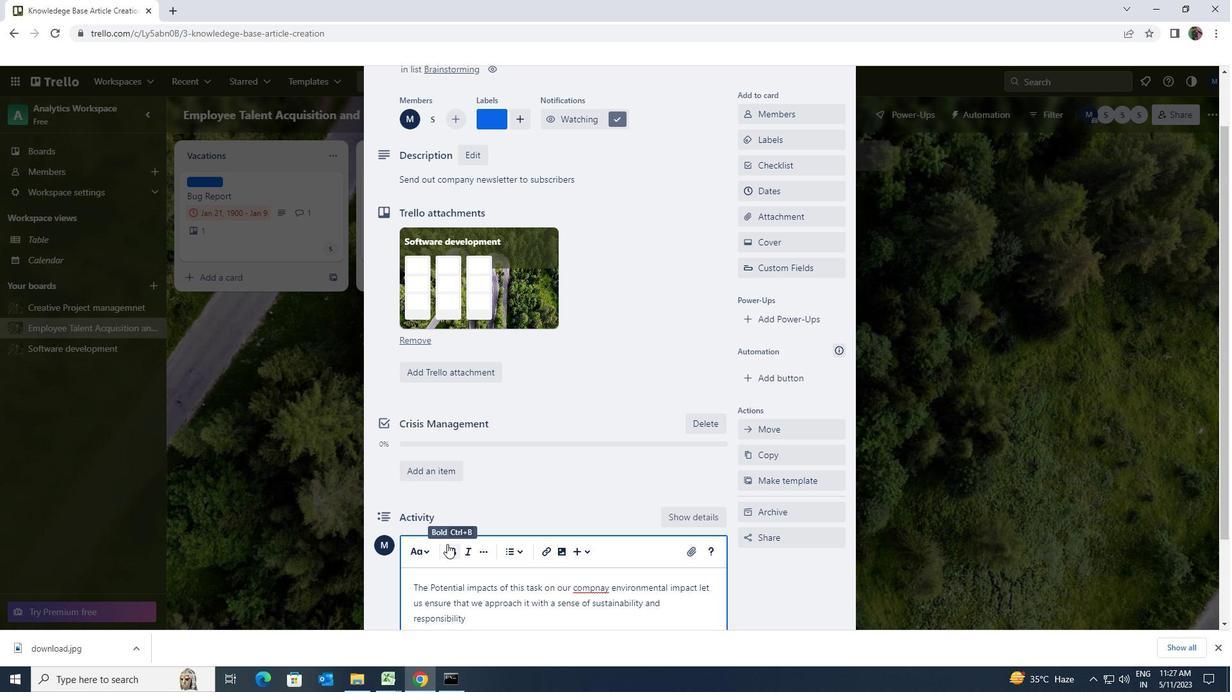 
Action: Mouse scrolled (447, 543) with delta (0, 0)
Screenshot: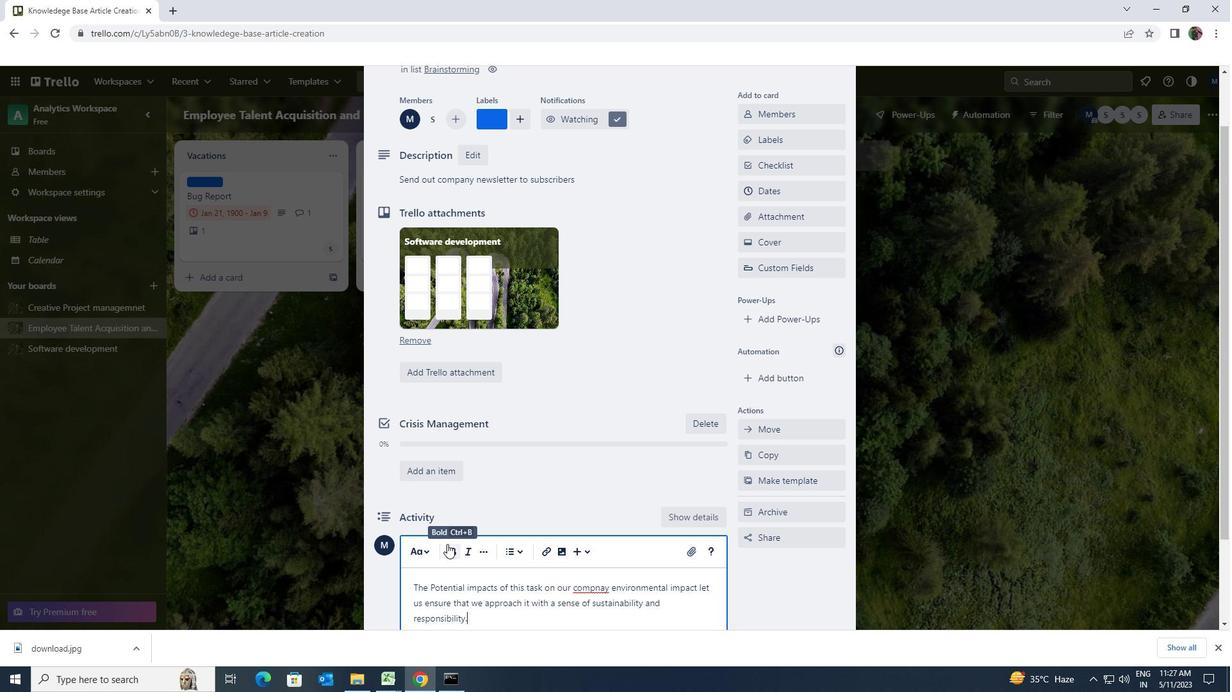 
Action: Mouse scrolled (447, 543) with delta (0, 0)
Screenshot: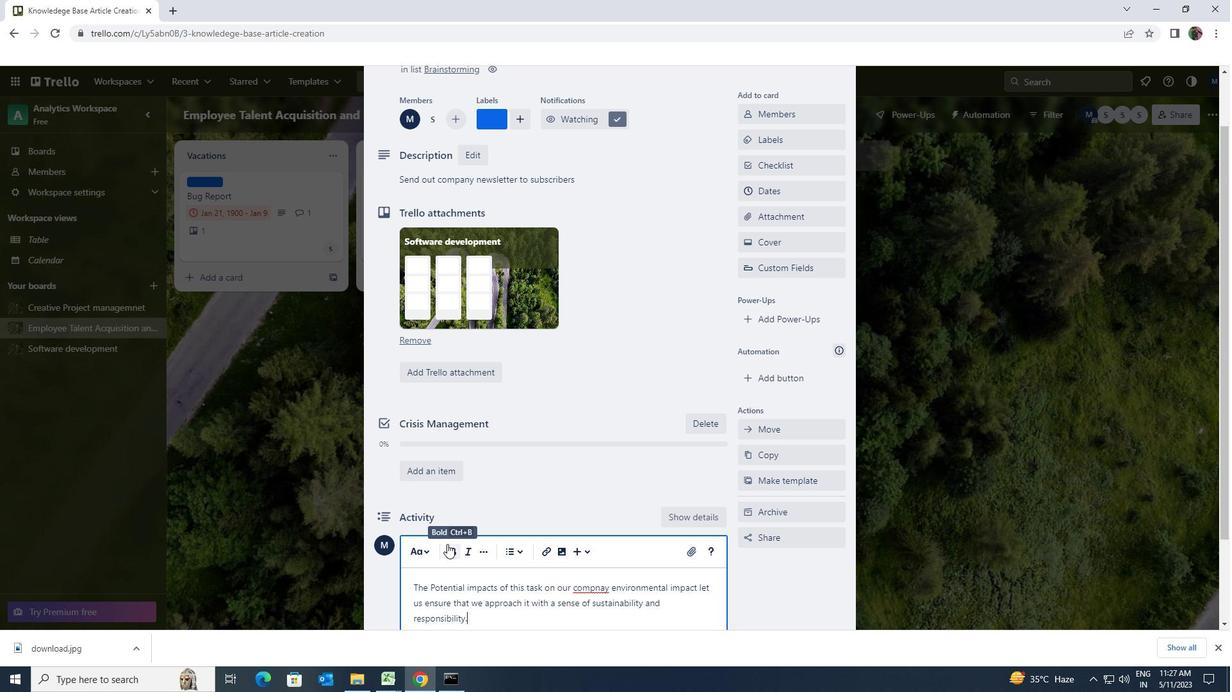 
Action: Mouse moved to (411, 547)
Screenshot: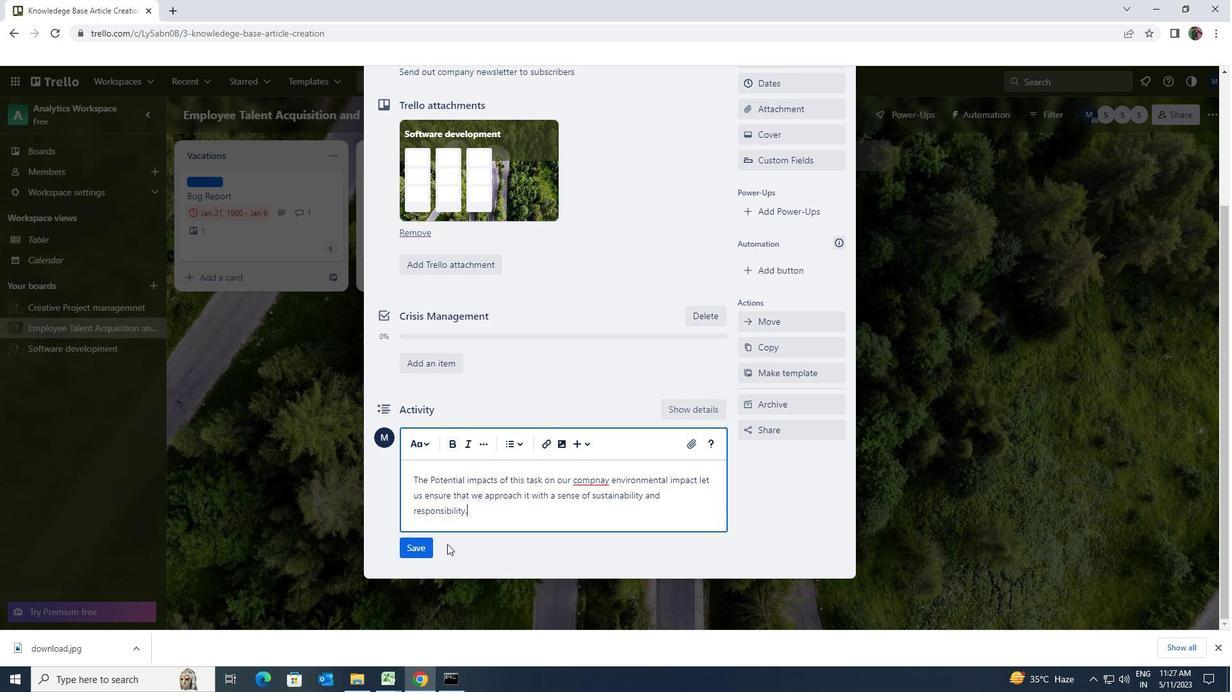 
Action: Mouse pressed left at (411, 547)
Screenshot: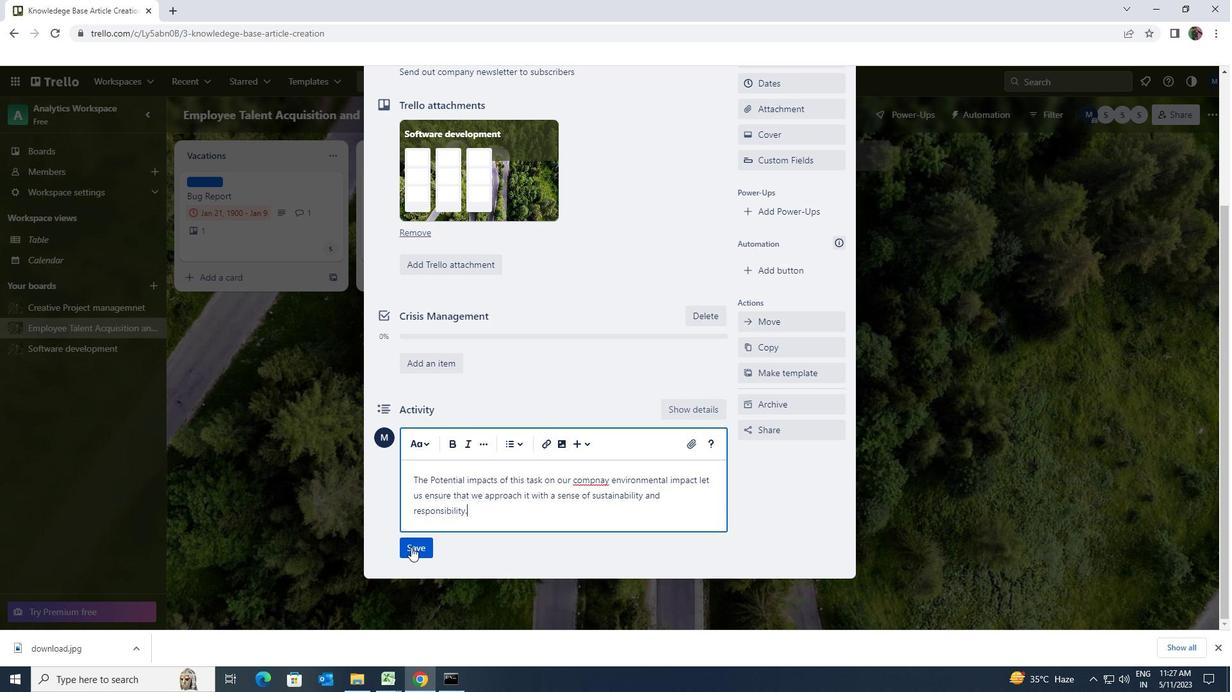 
Action: Mouse moved to (507, 528)
Screenshot: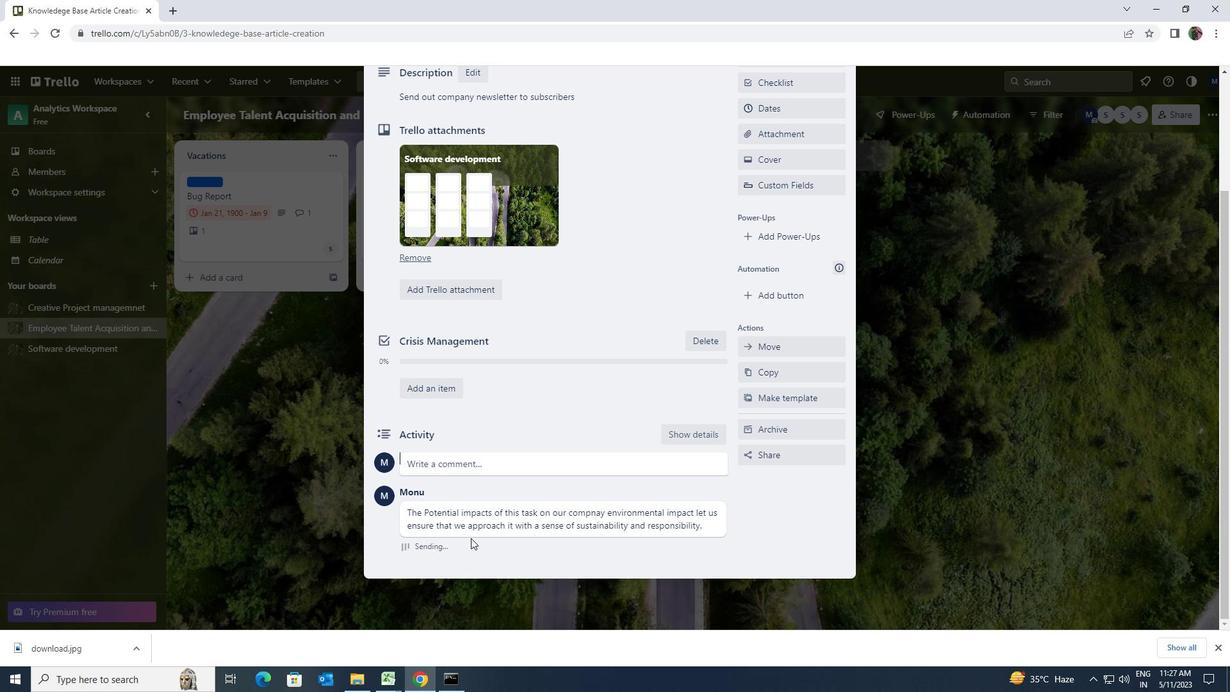 
Action: Mouse scrolled (507, 529) with delta (0, 0)
Screenshot: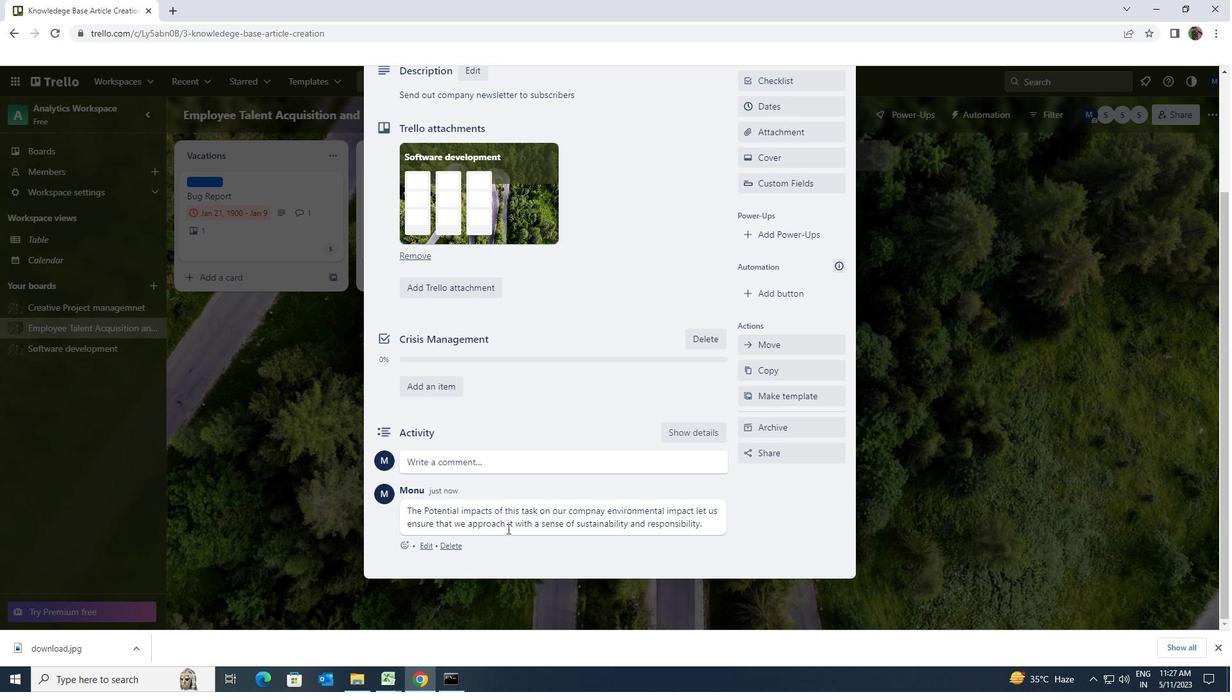 
Action: Mouse moved to (510, 529)
Screenshot: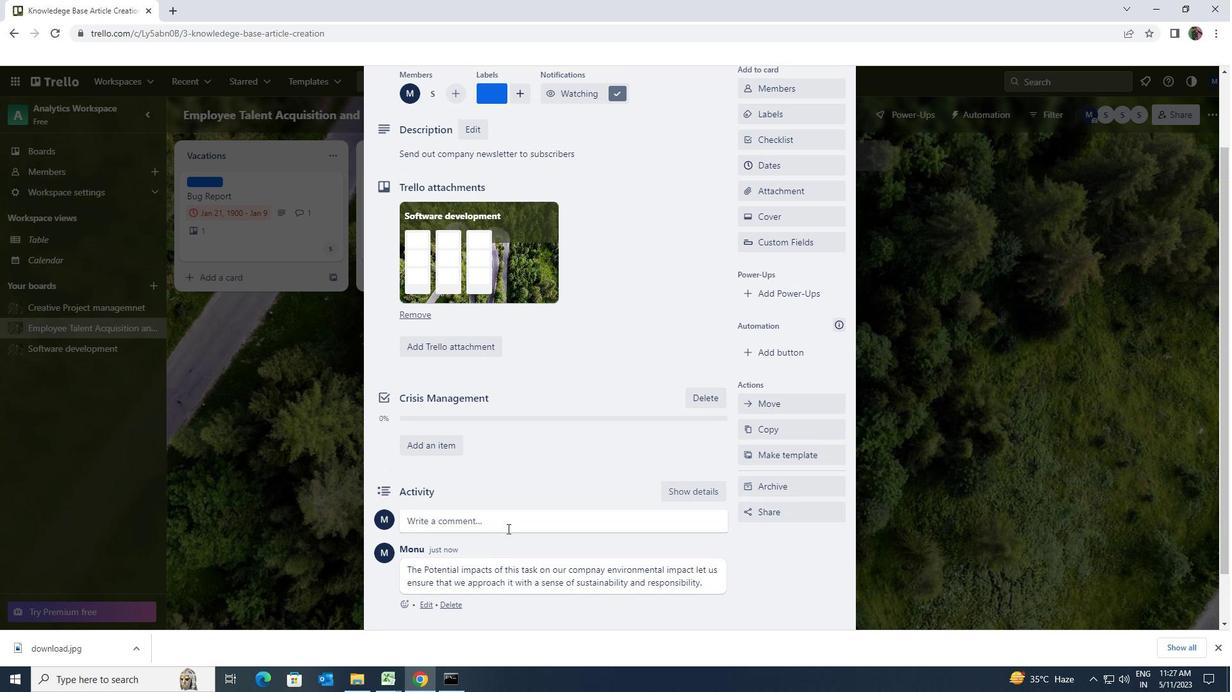
Action: Mouse scrolled (510, 530) with delta (0, 0)
Screenshot: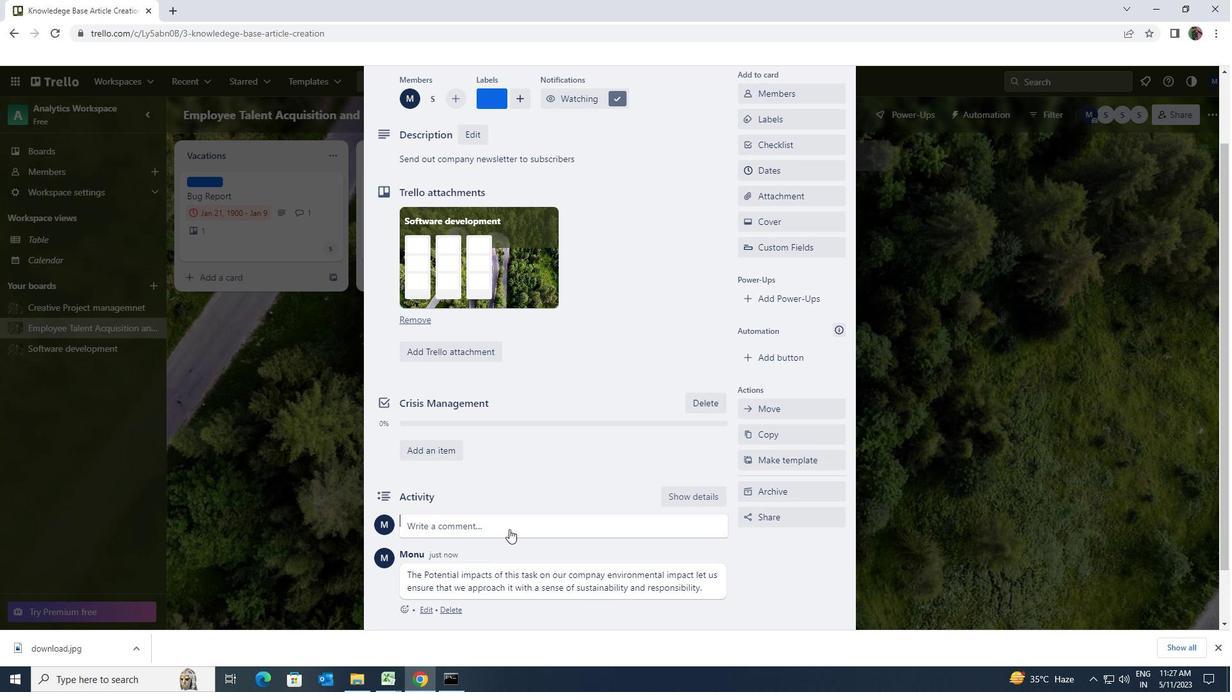 
Action: Mouse scrolled (510, 530) with delta (0, 0)
Screenshot: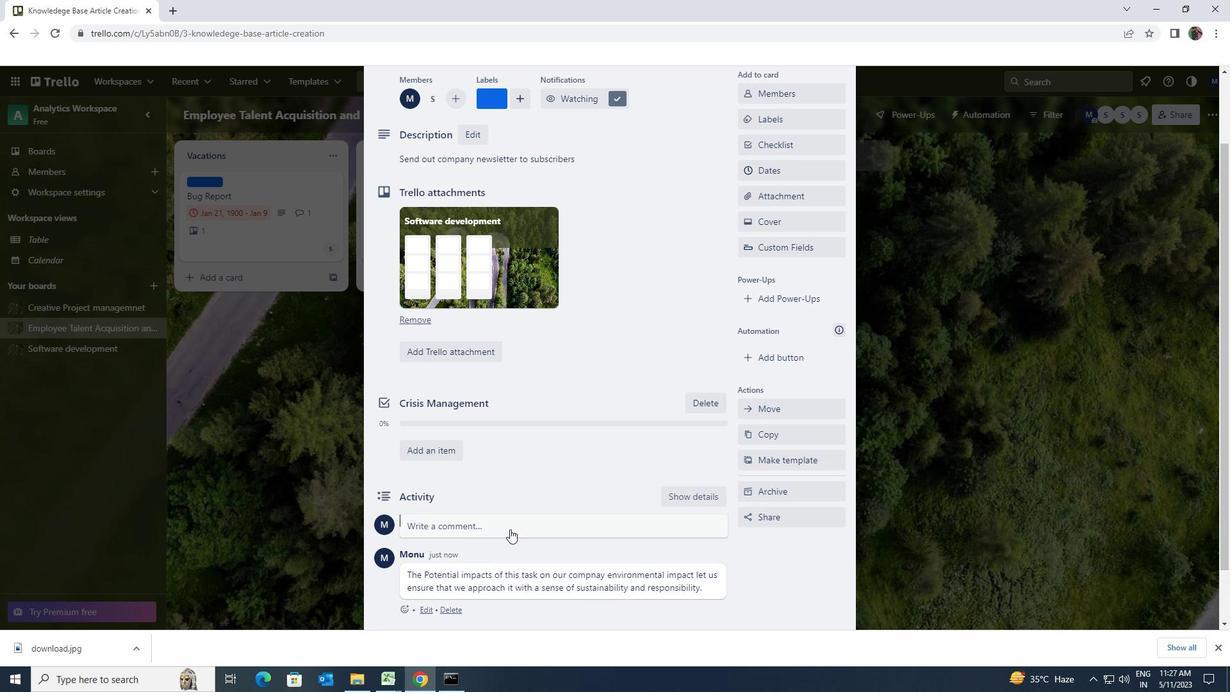 
Action: Mouse scrolled (510, 530) with delta (0, 0)
Screenshot: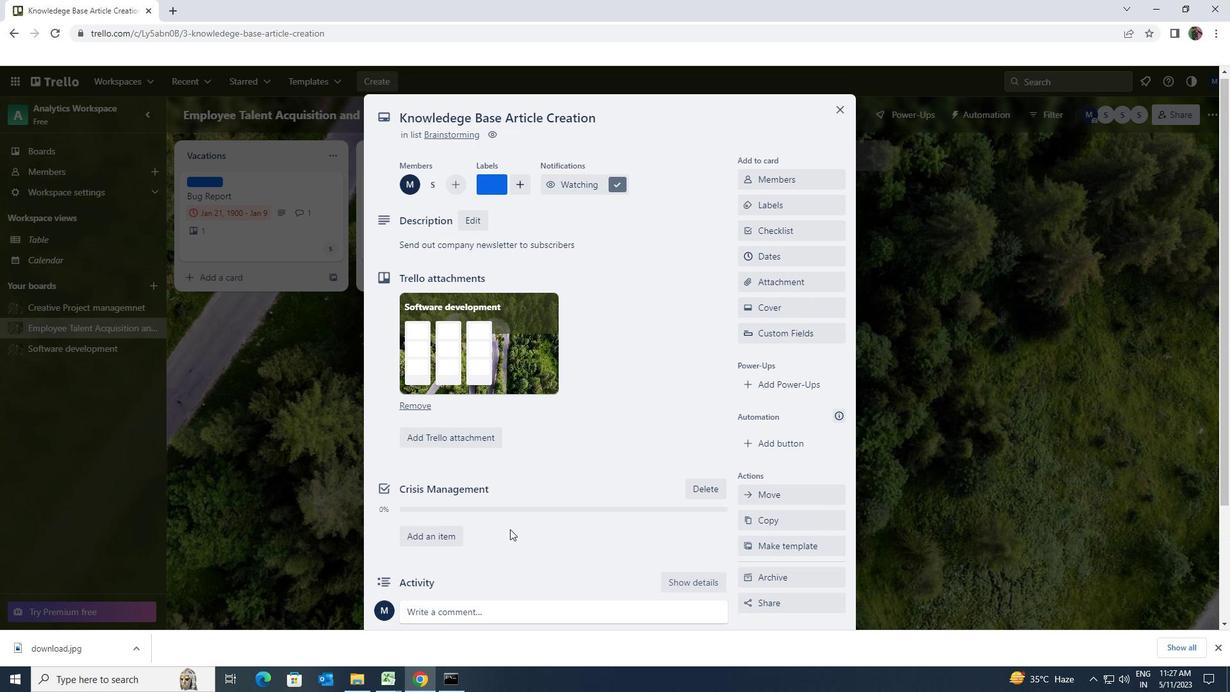 
Action: Mouse moved to (757, 260)
Screenshot: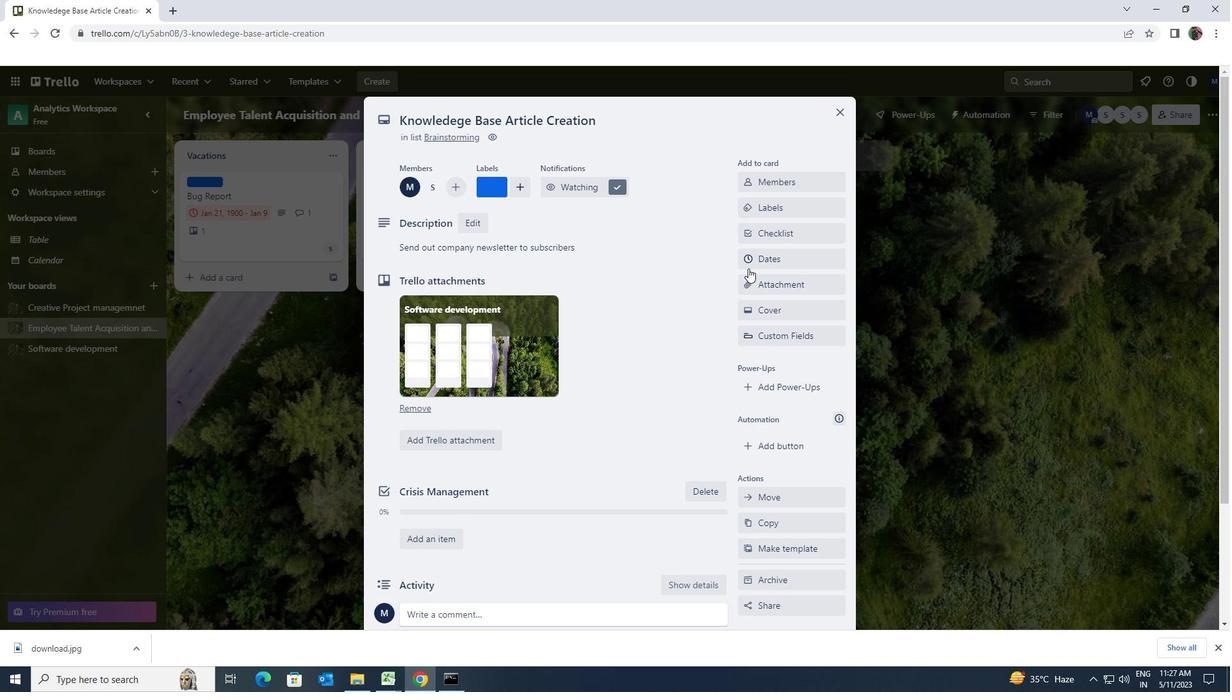 
Action: Mouse pressed left at (757, 260)
Screenshot: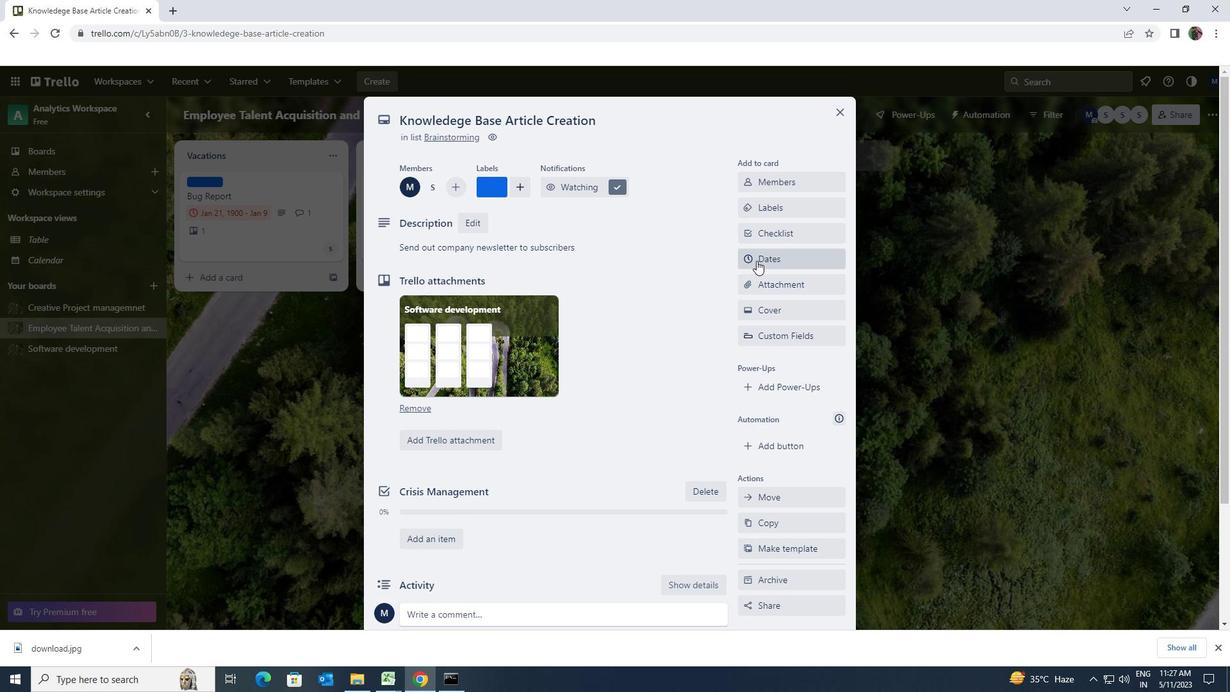 
Action: Mouse moved to (750, 349)
Screenshot: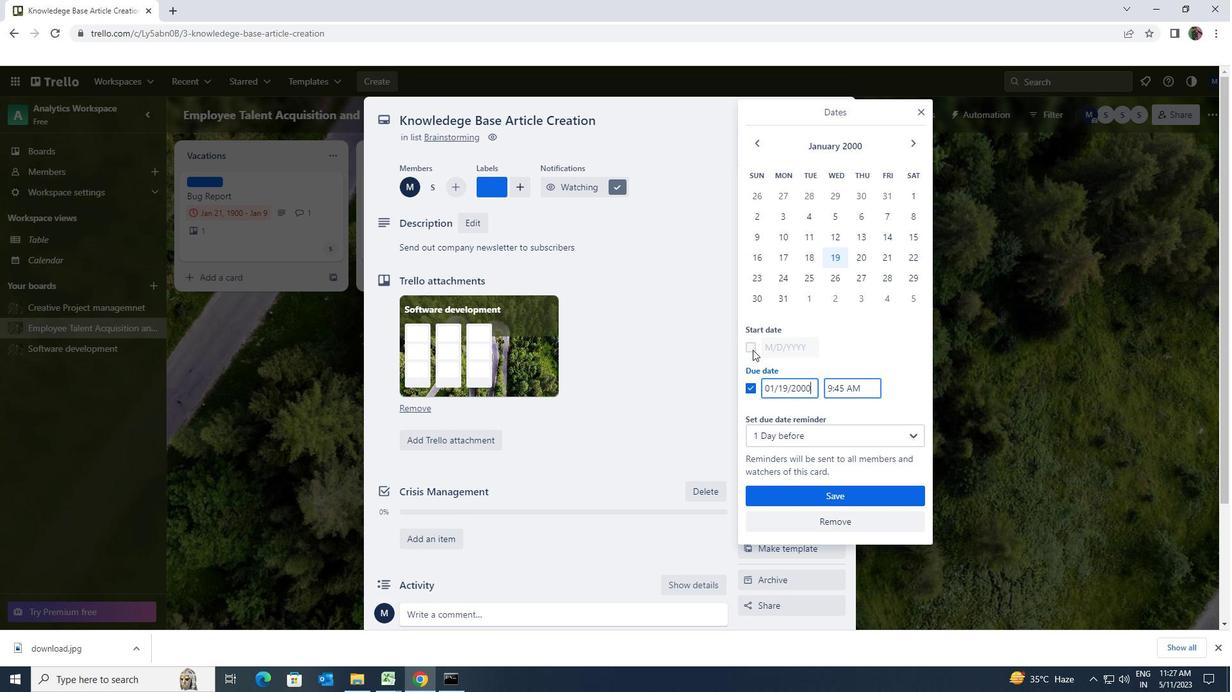 
Action: Mouse pressed left at (750, 349)
Screenshot: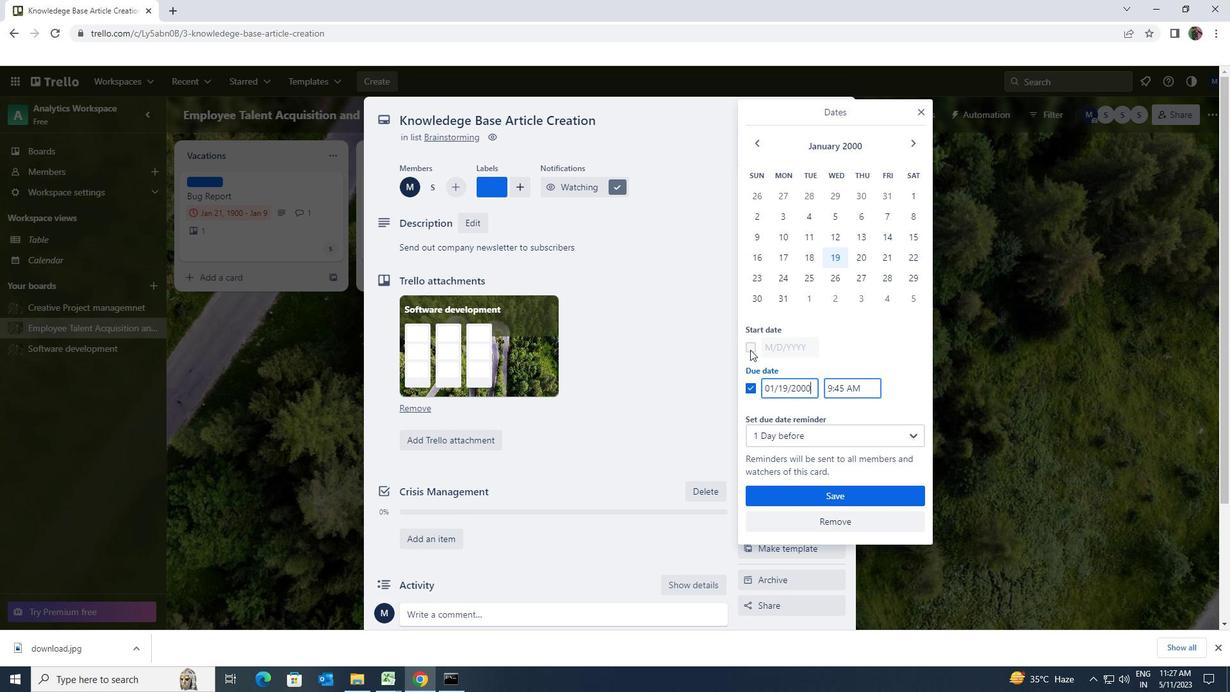 
Action: Mouse moved to (812, 350)
Screenshot: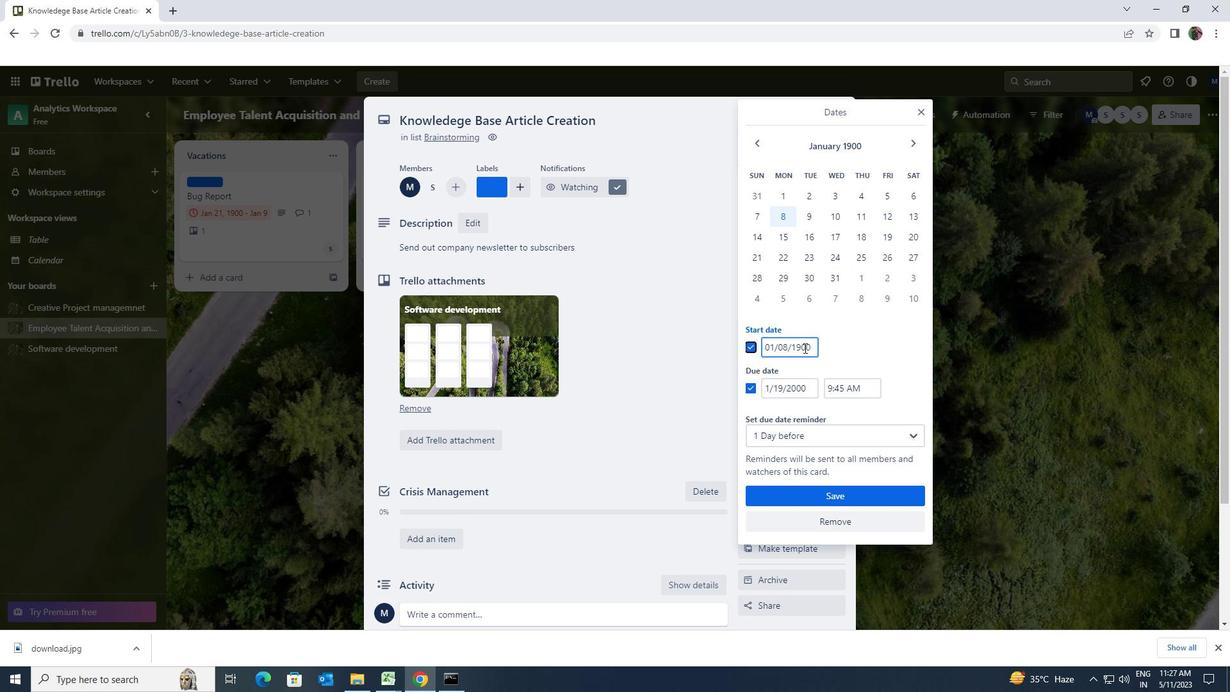 
Action: Mouse pressed left at (812, 350)
Screenshot: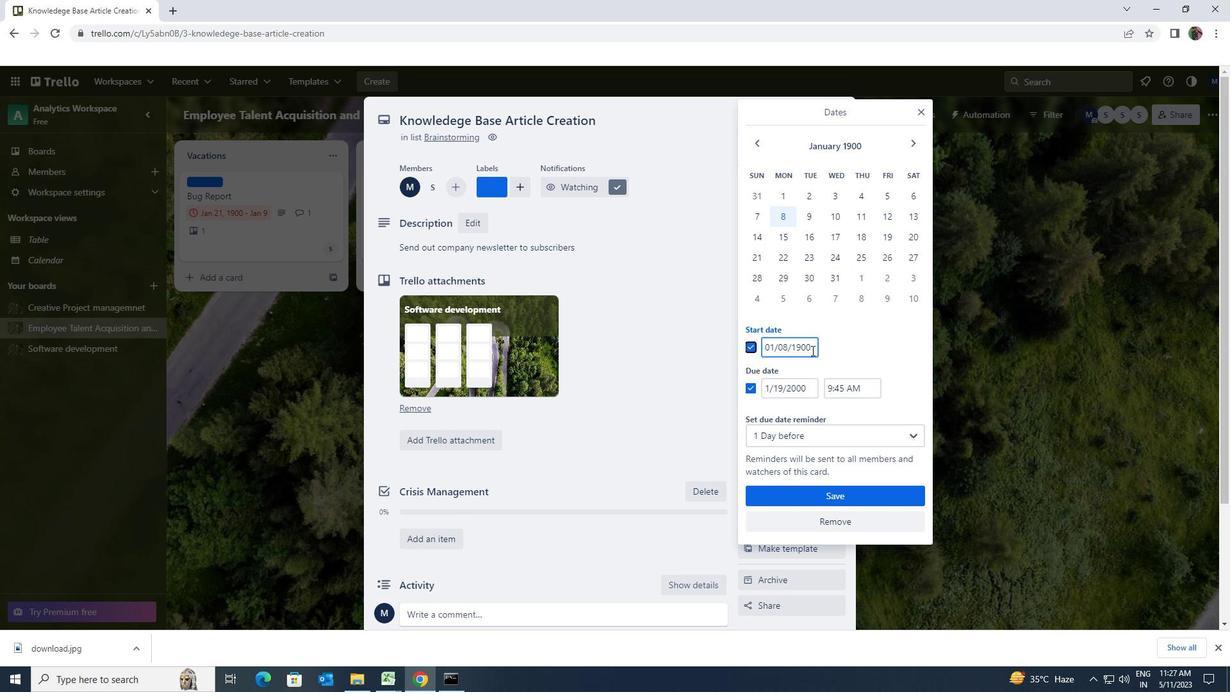 
Action: Mouse moved to (765, 346)
Screenshot: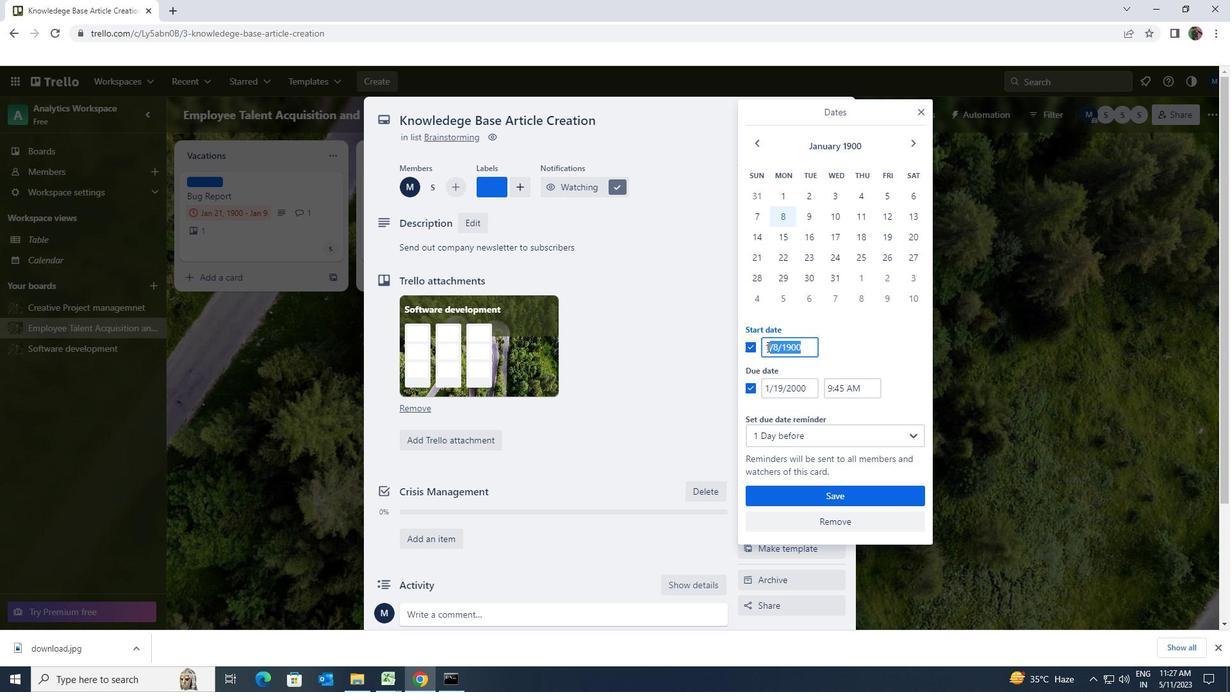 
Action: Key pressed 9<Key.backspace>1/9/1900
Screenshot: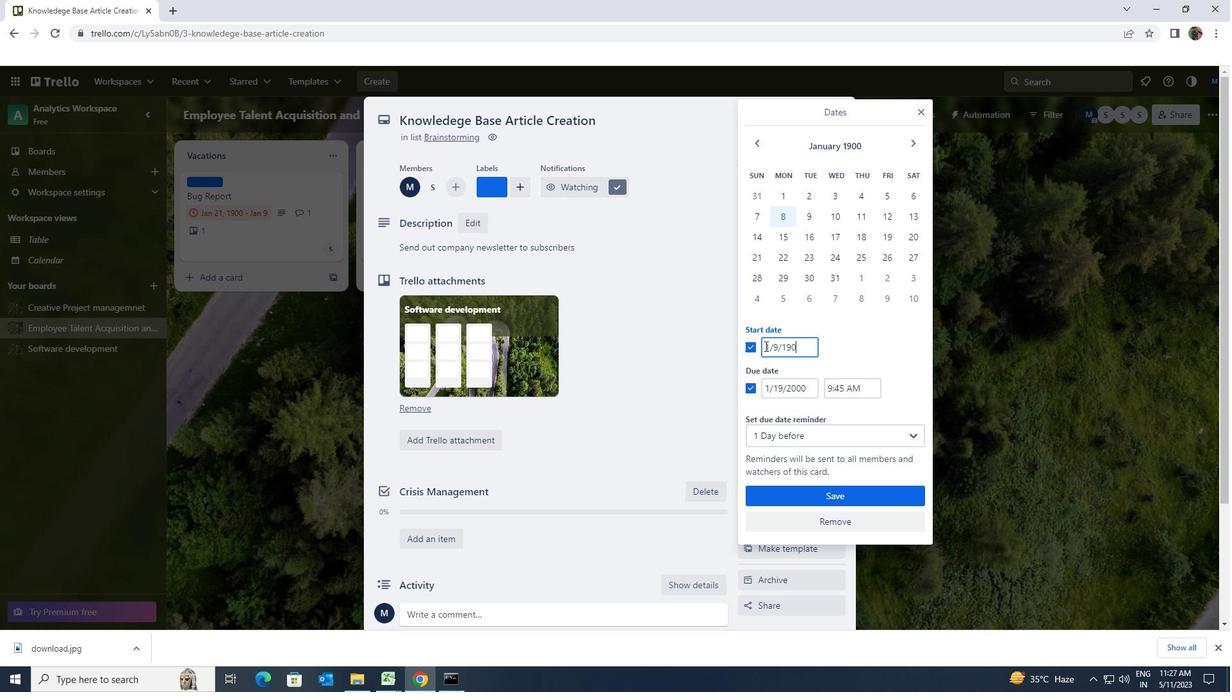 
Action: Mouse moved to (807, 385)
Screenshot: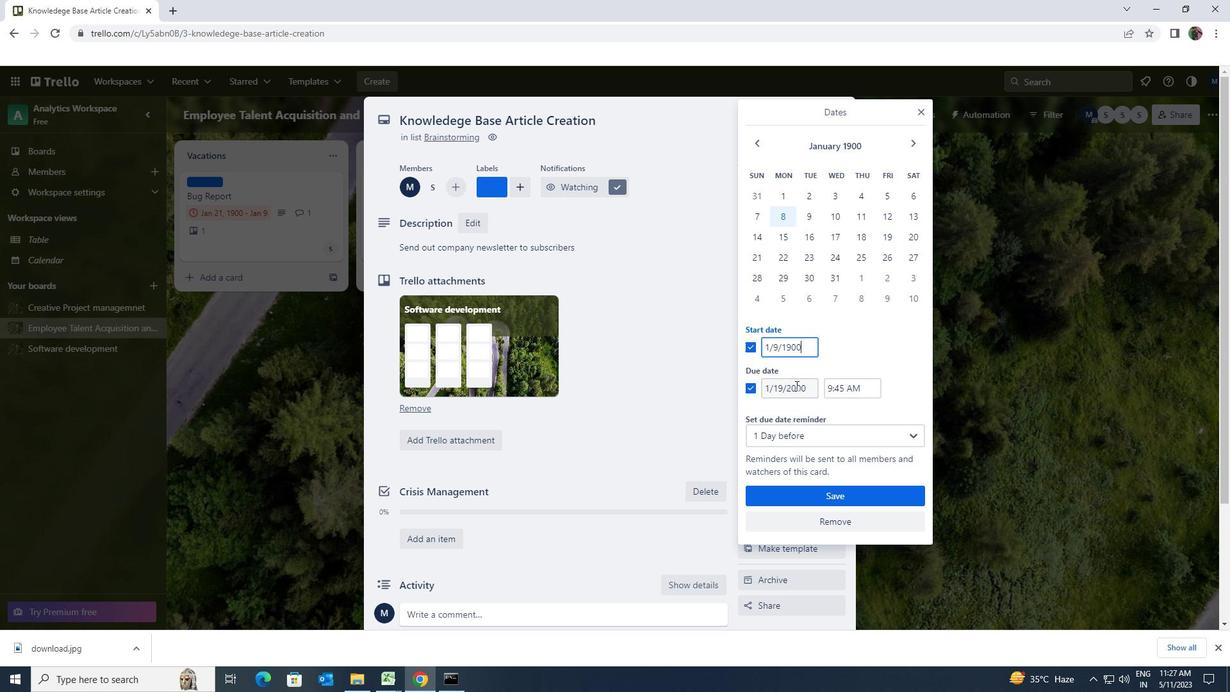 
Action: Mouse pressed left at (807, 385)
Screenshot: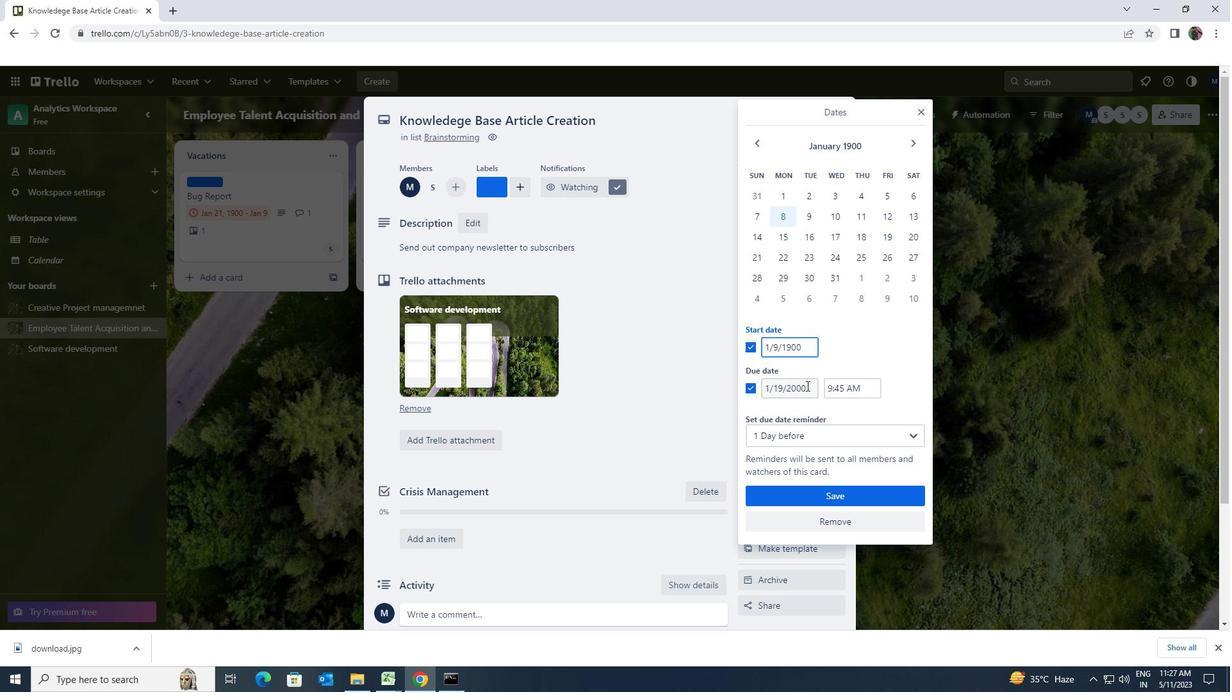 
Action: Mouse moved to (760, 384)
Screenshot: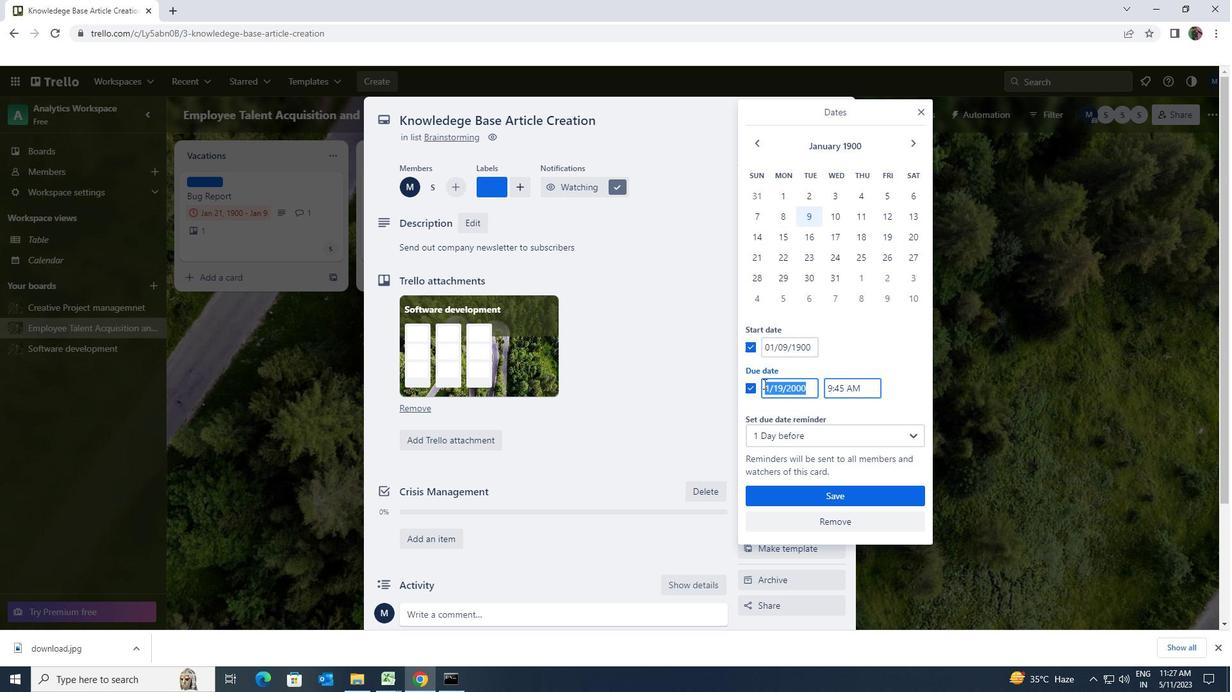 
Action: Key pressed 16/<Key.backspace><Key.backspace>/16/1900
Screenshot: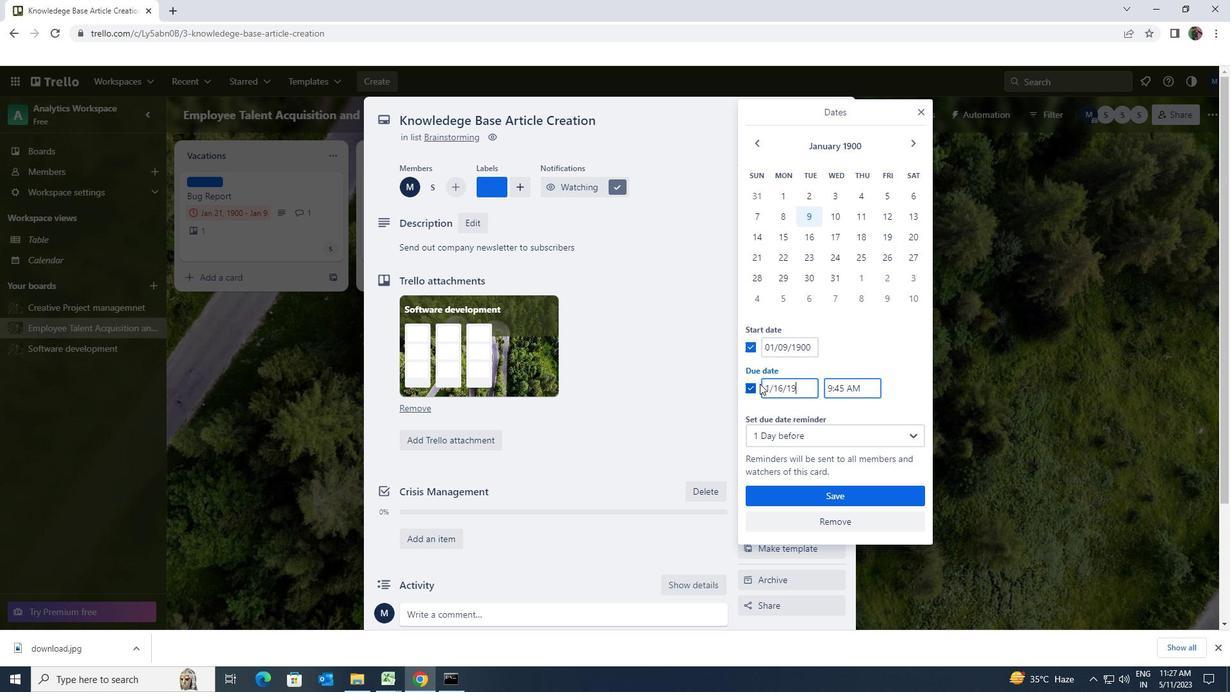
Action: Mouse moved to (792, 489)
Screenshot: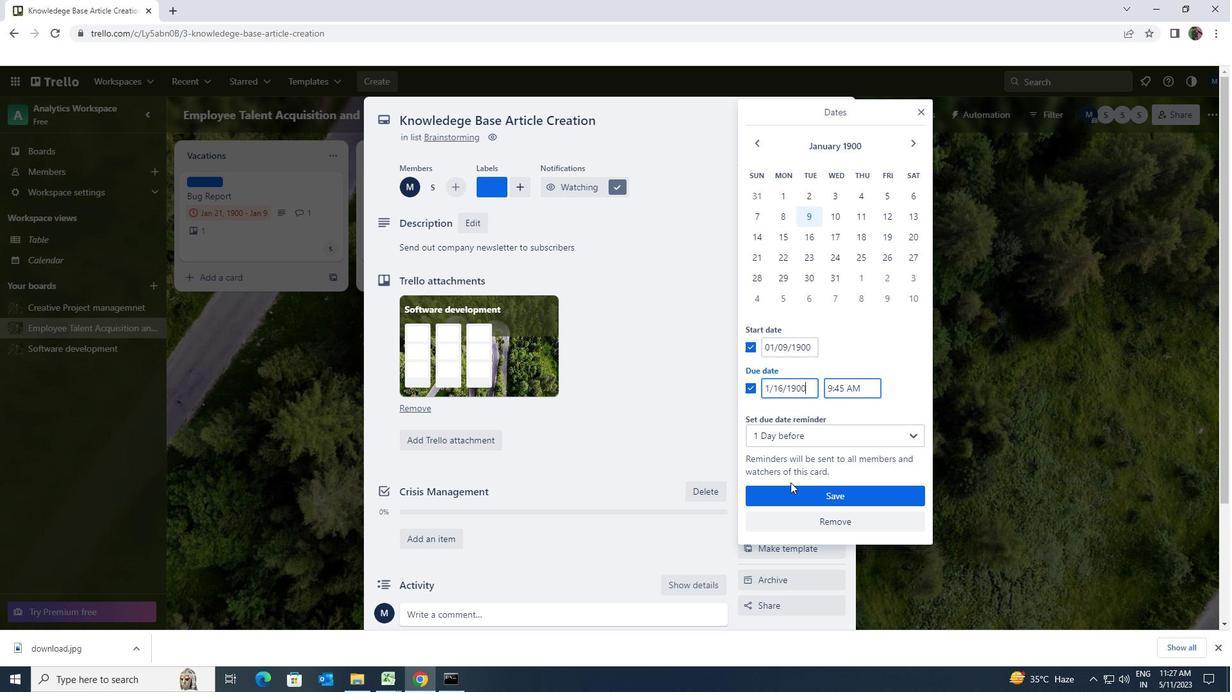 
Action: Mouse pressed left at (792, 489)
Screenshot: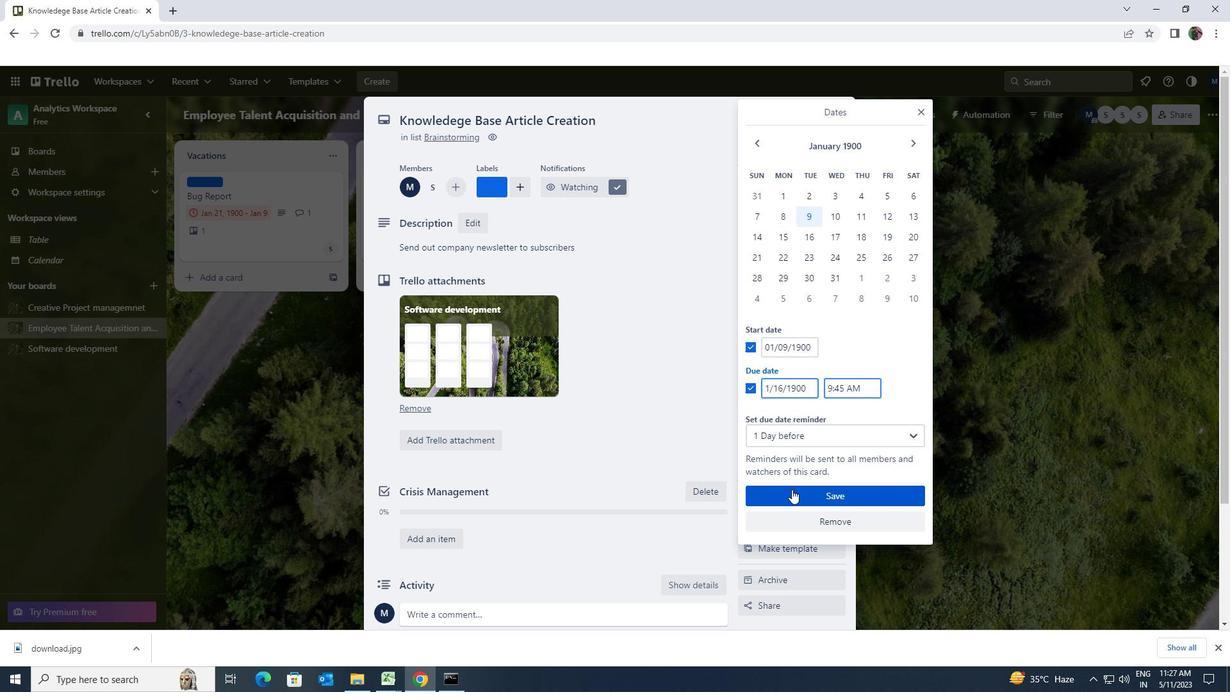 
